 Task: Look for space in Norco, United States from 10th July, 2023 to 25th July, 2023 for 3 adults, 1 child in price range Rs.15000 to Rs.25000. Place can be shared room with 2 bedrooms having 3 beds and 2 bathrooms. Property type can be house, flat, guest house. Amenities needed are: wifi, TV, free parkinig on premises, gym, breakfast. Booking option can be shelf check-in. Required host language is English.
Action: Mouse moved to (401, 112)
Screenshot: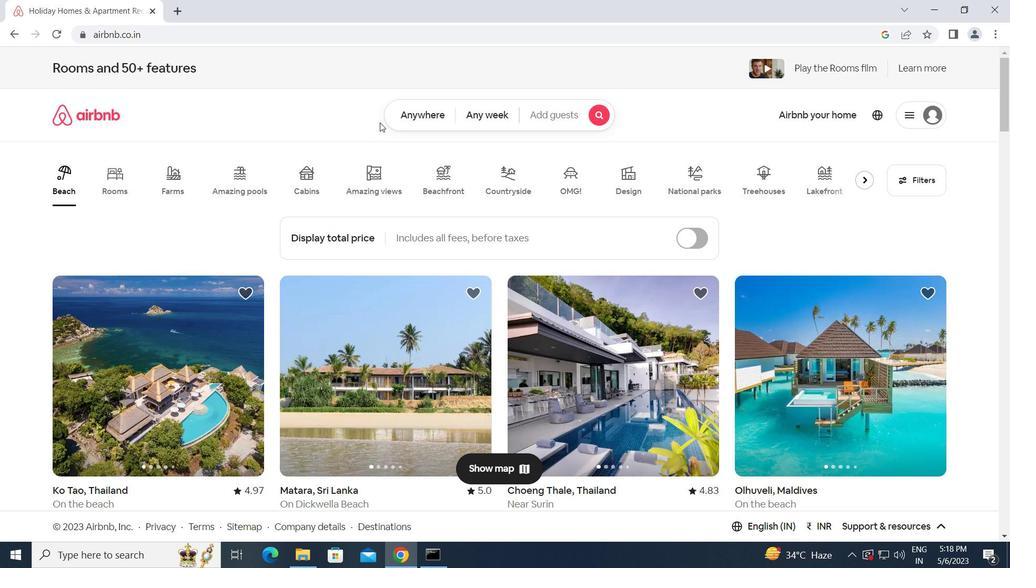
Action: Mouse pressed left at (401, 112)
Screenshot: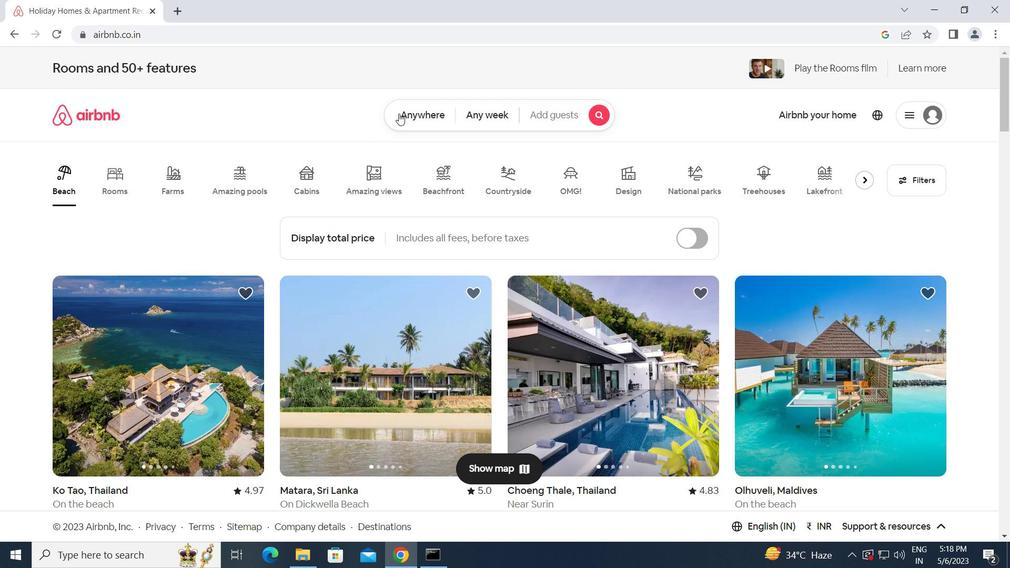 
Action: Mouse moved to (314, 157)
Screenshot: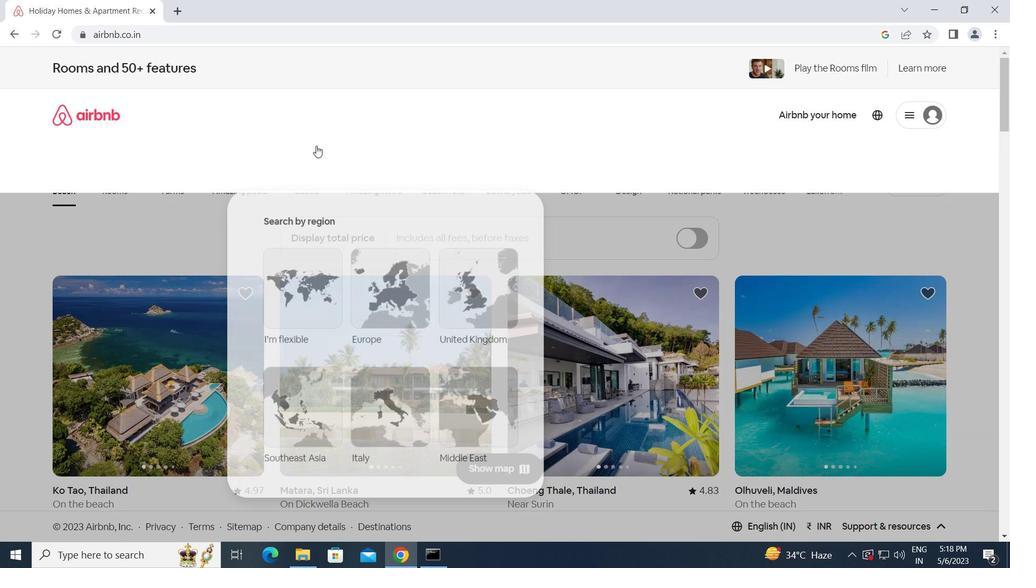 
Action: Mouse pressed left at (314, 157)
Screenshot: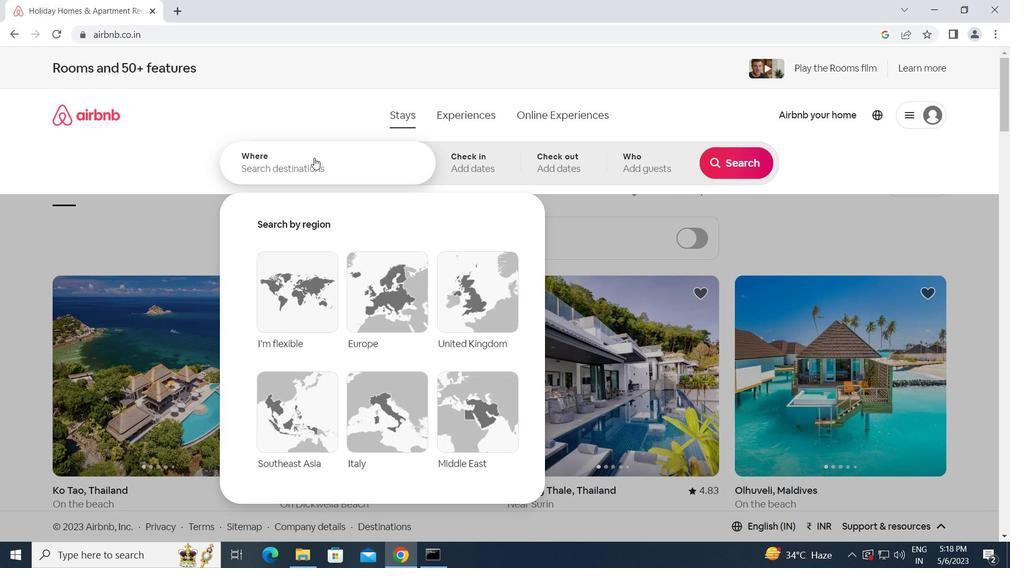 
Action: Key pressed n<Key.caps_lock>orco,<Key.space><Key.caps_lock>u<Key.caps_lock>nited
Screenshot: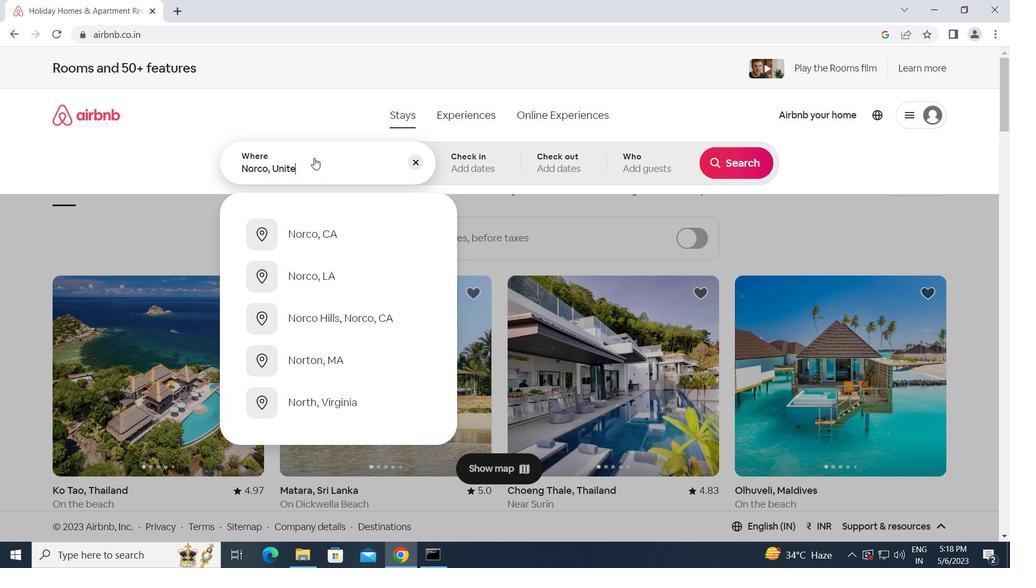 
Action: Mouse moved to (963, 186)
Screenshot: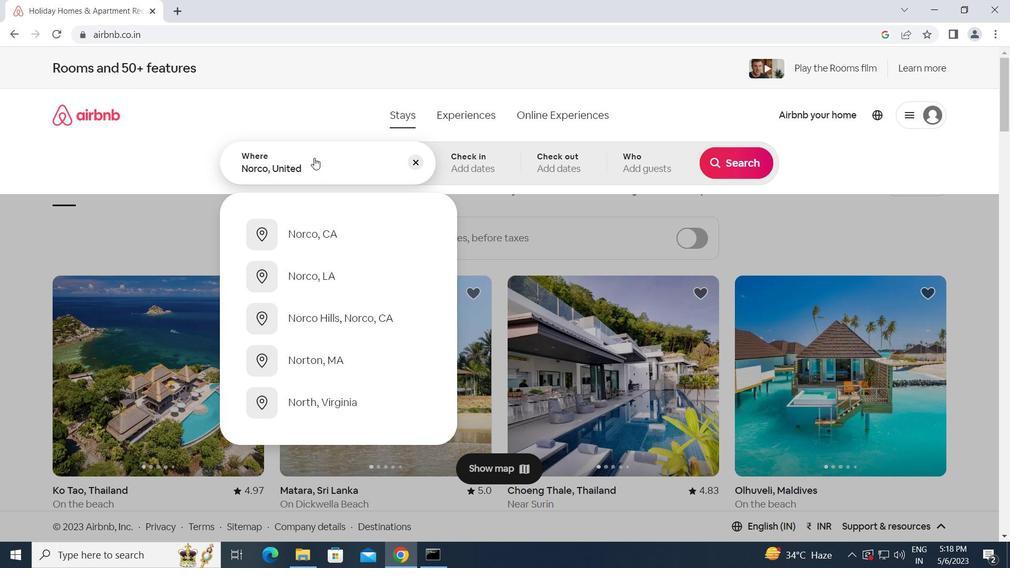 
Action: Key pressed <Key.caps_lock><Key.space>s<Key.caps_lock>tates<Key.enter>
Screenshot: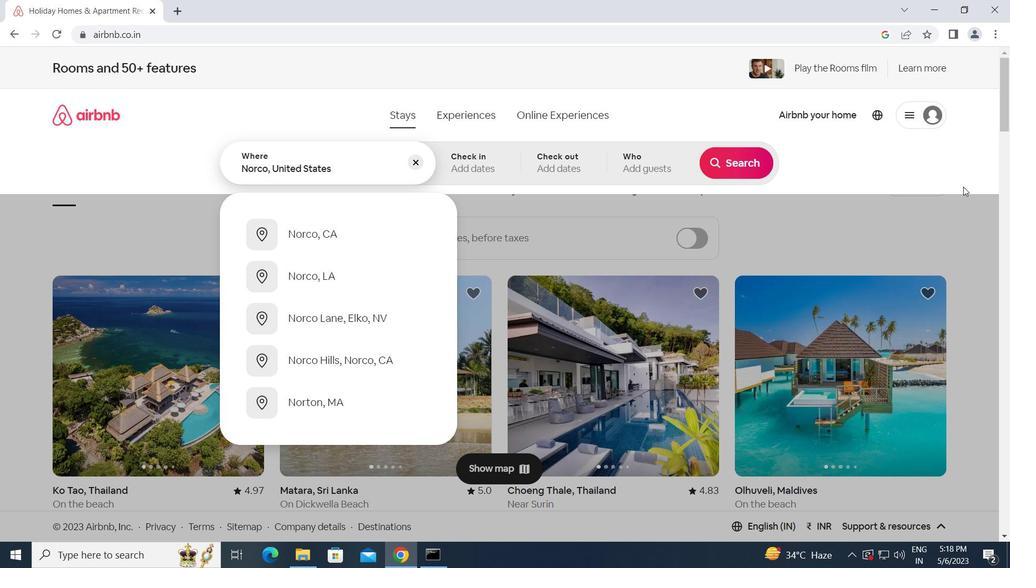 
Action: Mouse moved to (733, 263)
Screenshot: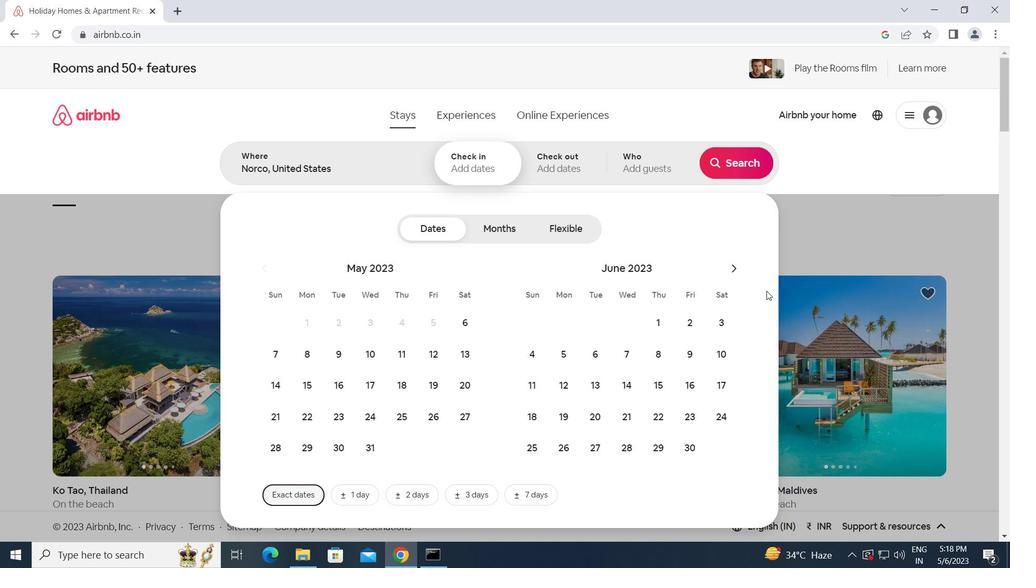 
Action: Mouse pressed left at (733, 263)
Screenshot: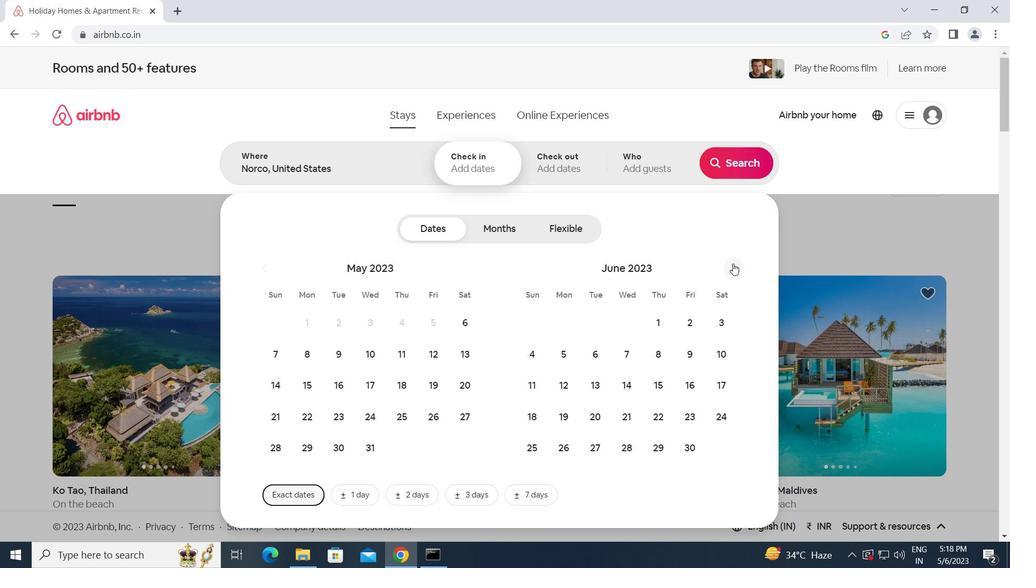 
Action: Mouse moved to (558, 388)
Screenshot: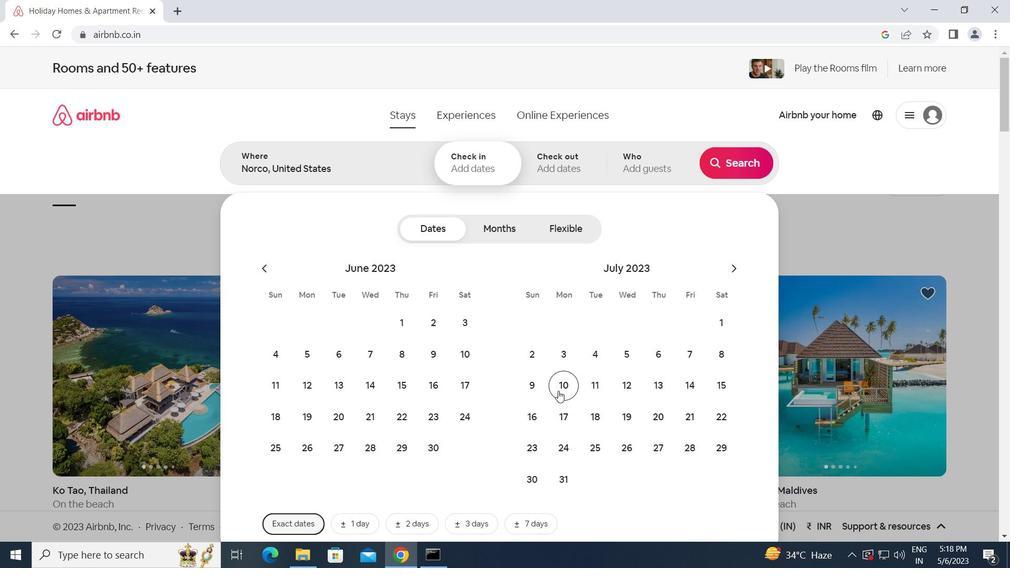 
Action: Mouse pressed left at (558, 388)
Screenshot: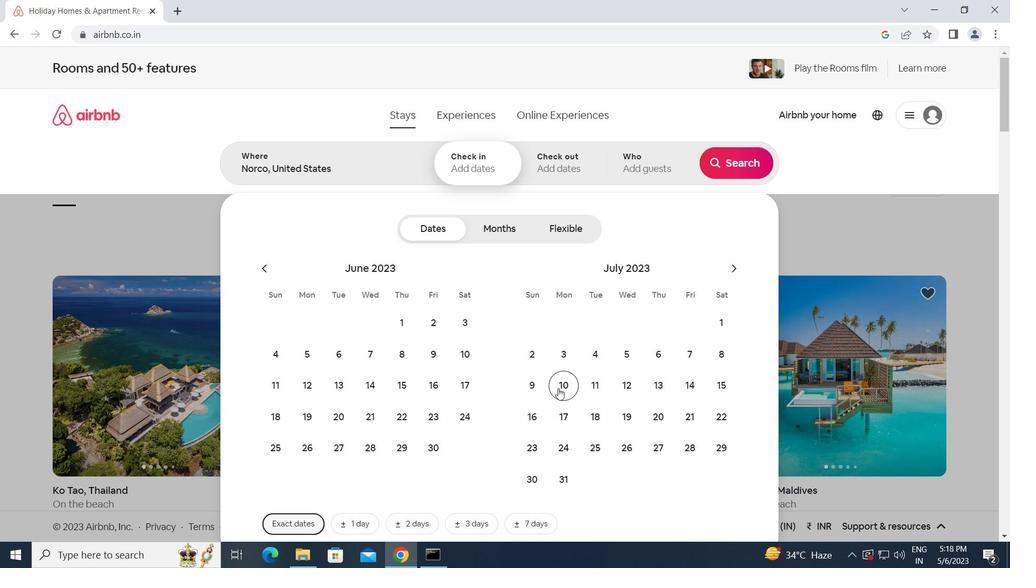 
Action: Mouse moved to (596, 445)
Screenshot: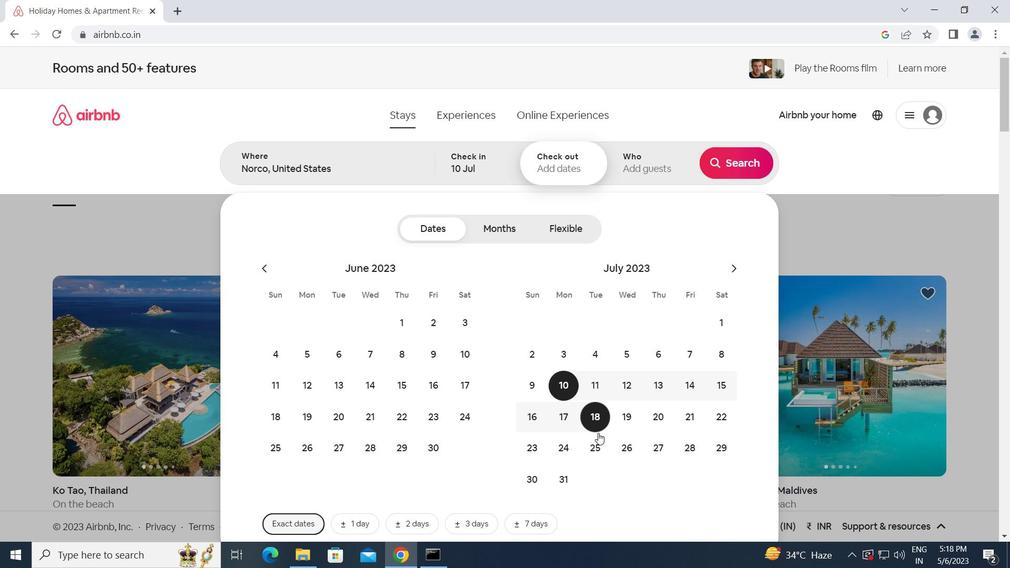 
Action: Mouse pressed left at (596, 445)
Screenshot: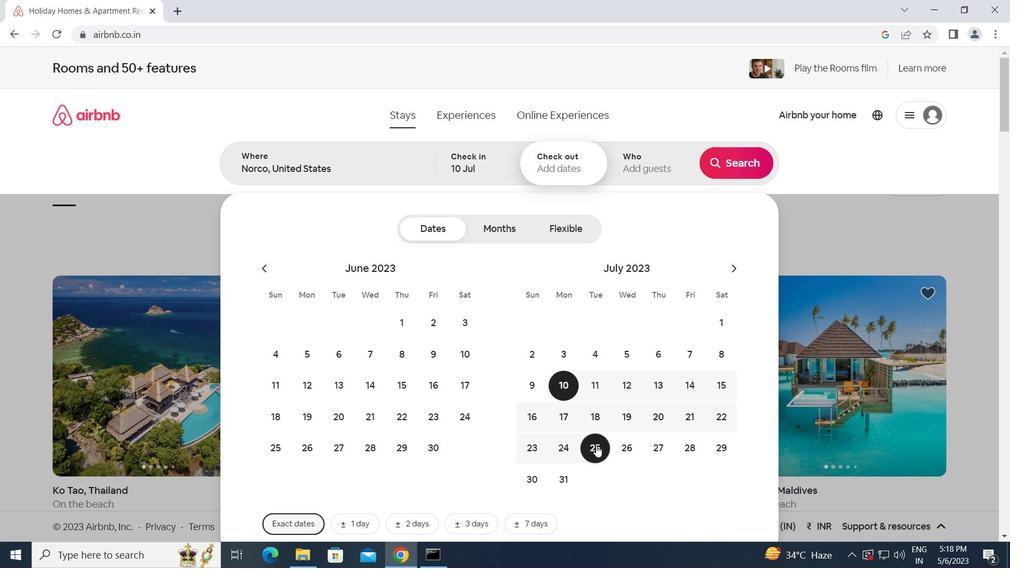 
Action: Mouse moved to (644, 162)
Screenshot: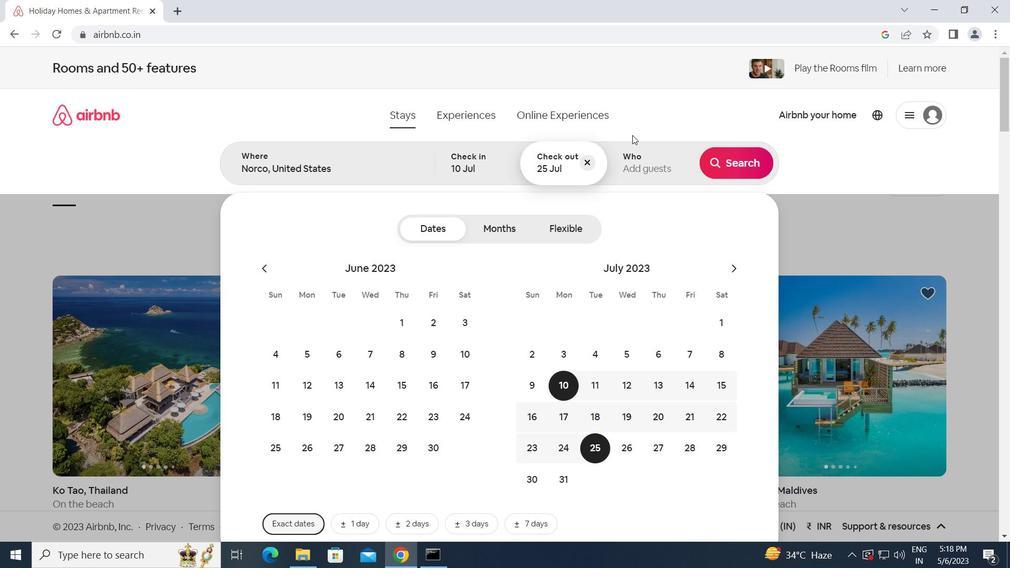 
Action: Mouse pressed left at (644, 162)
Screenshot: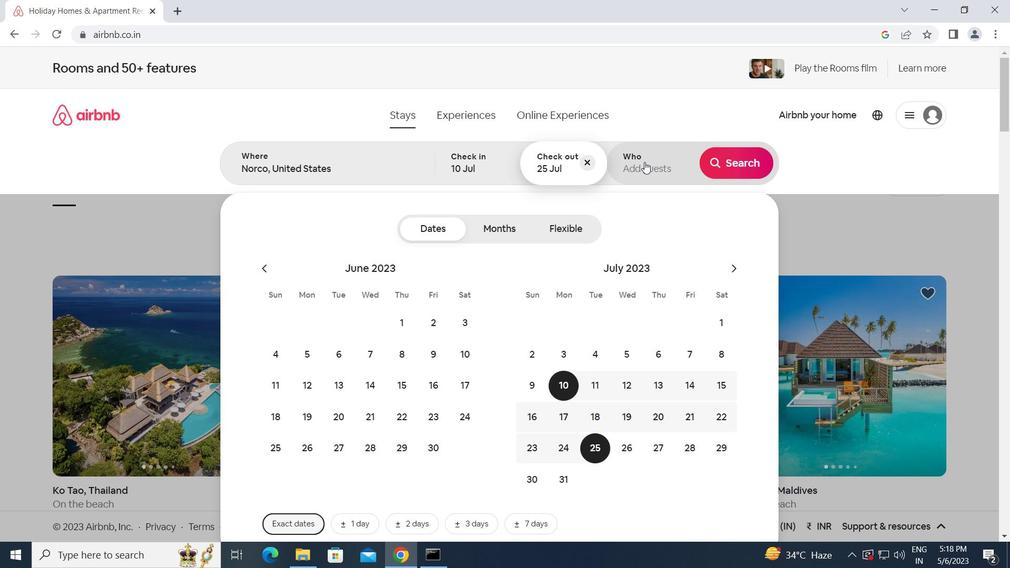 
Action: Mouse moved to (736, 227)
Screenshot: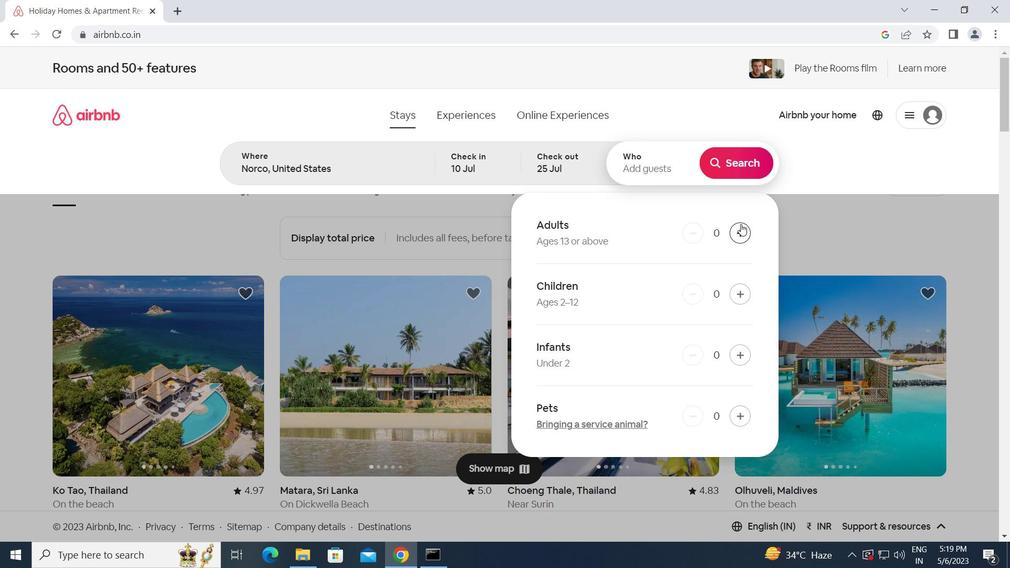 
Action: Mouse pressed left at (736, 227)
Screenshot: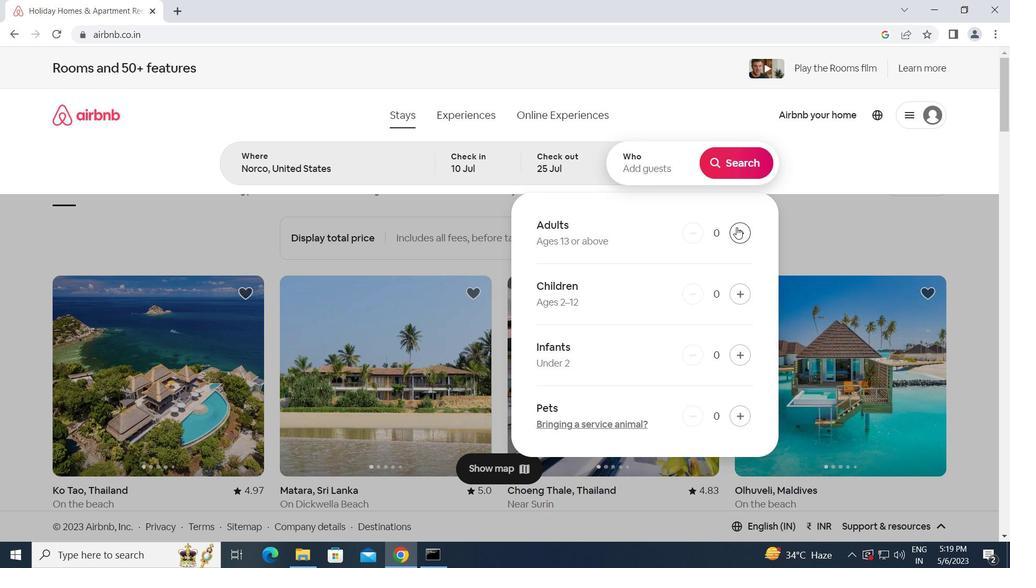 
Action: Mouse pressed left at (736, 227)
Screenshot: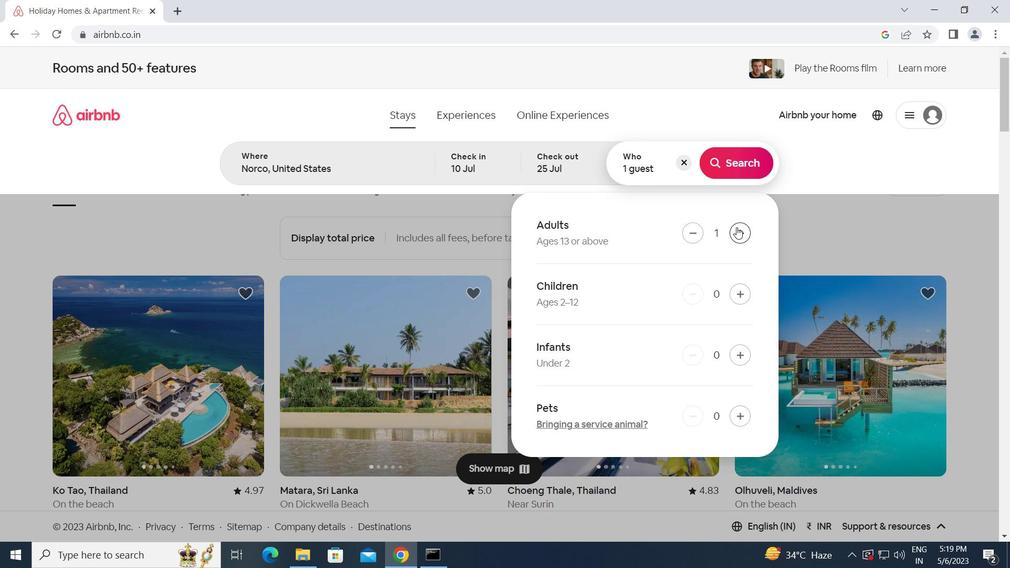 
Action: Mouse pressed left at (736, 227)
Screenshot: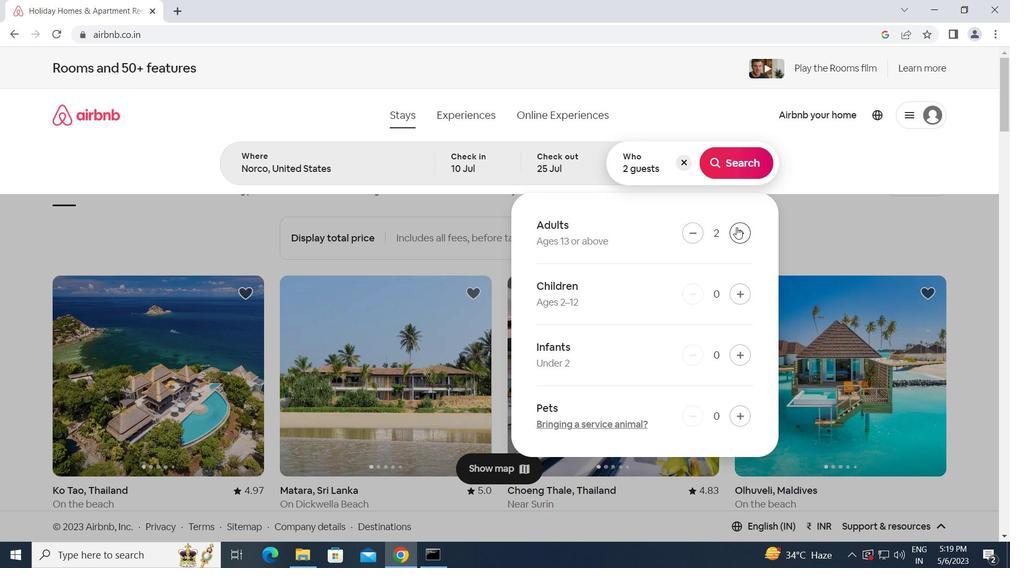 
Action: Mouse moved to (741, 290)
Screenshot: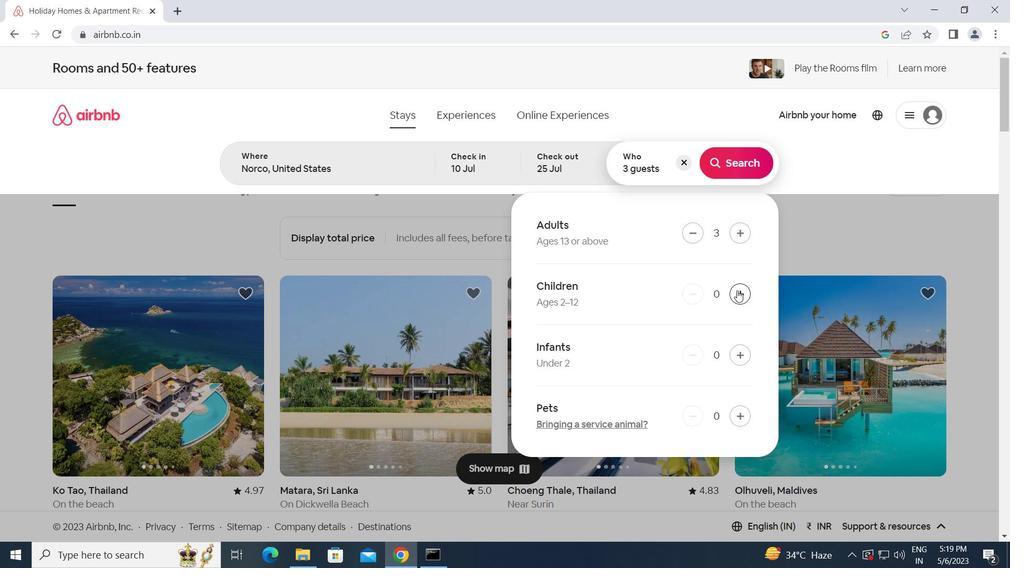 
Action: Mouse pressed left at (741, 290)
Screenshot: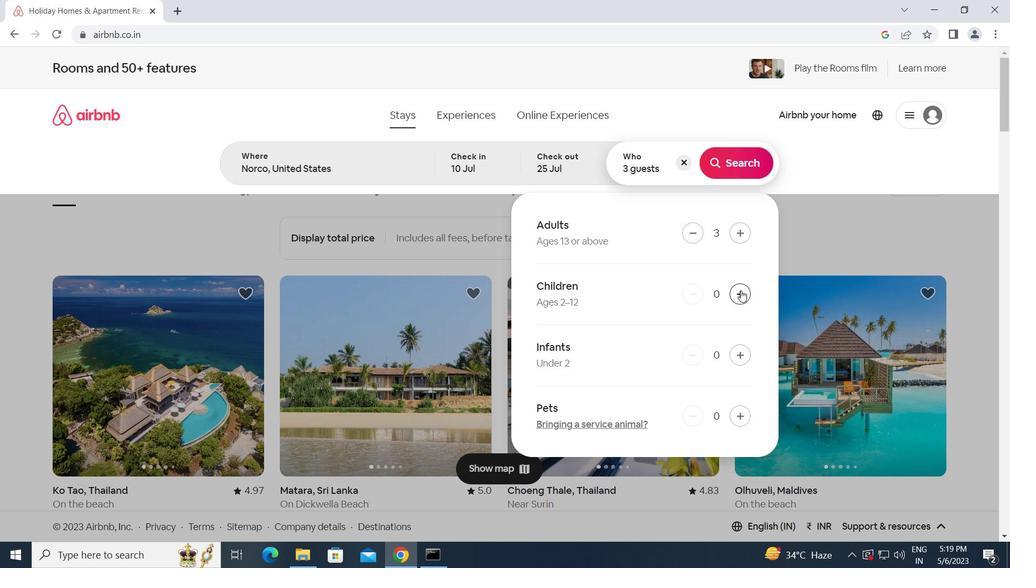 
Action: Mouse moved to (740, 161)
Screenshot: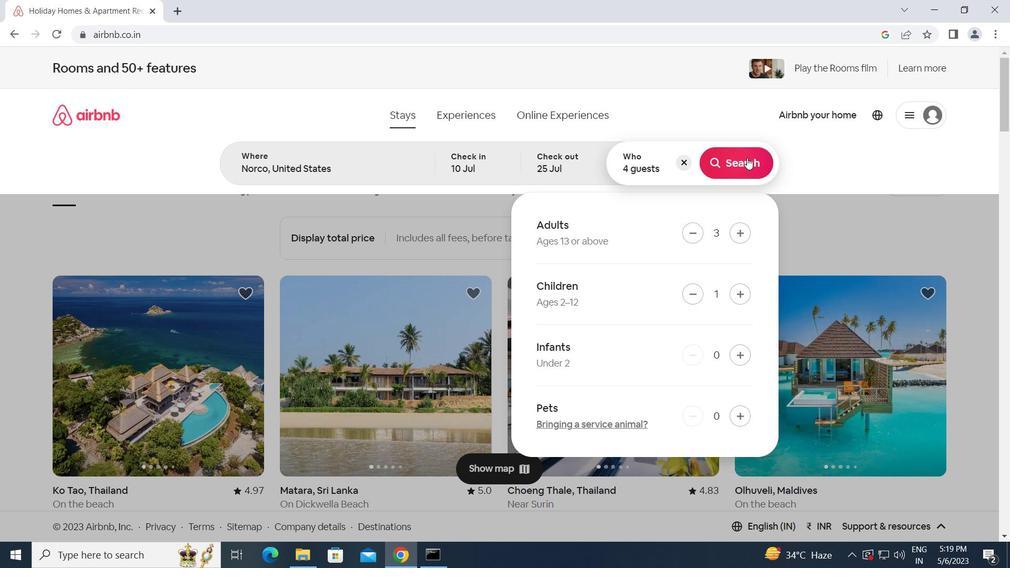 
Action: Mouse pressed left at (740, 161)
Screenshot: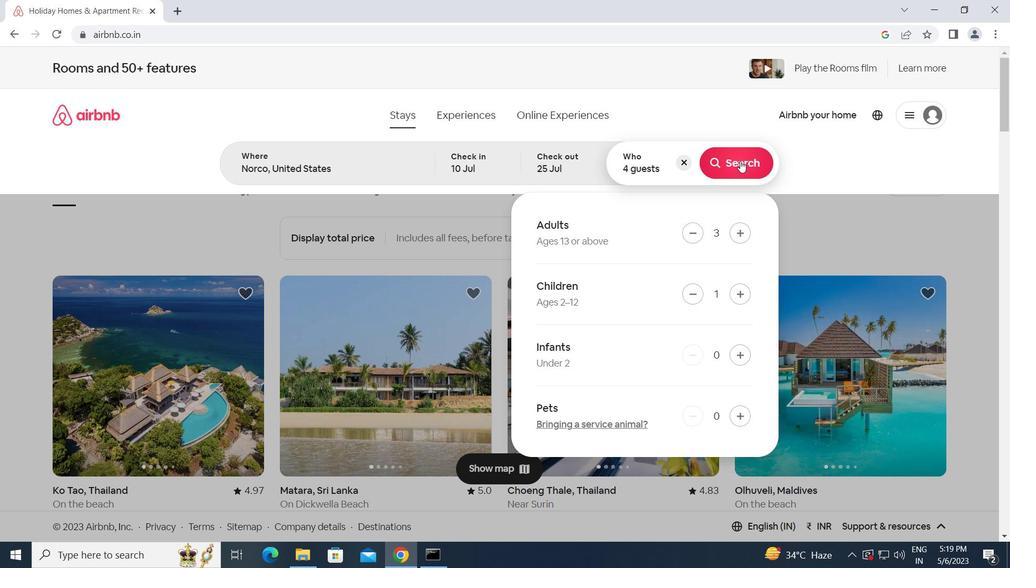 
Action: Mouse moved to (957, 131)
Screenshot: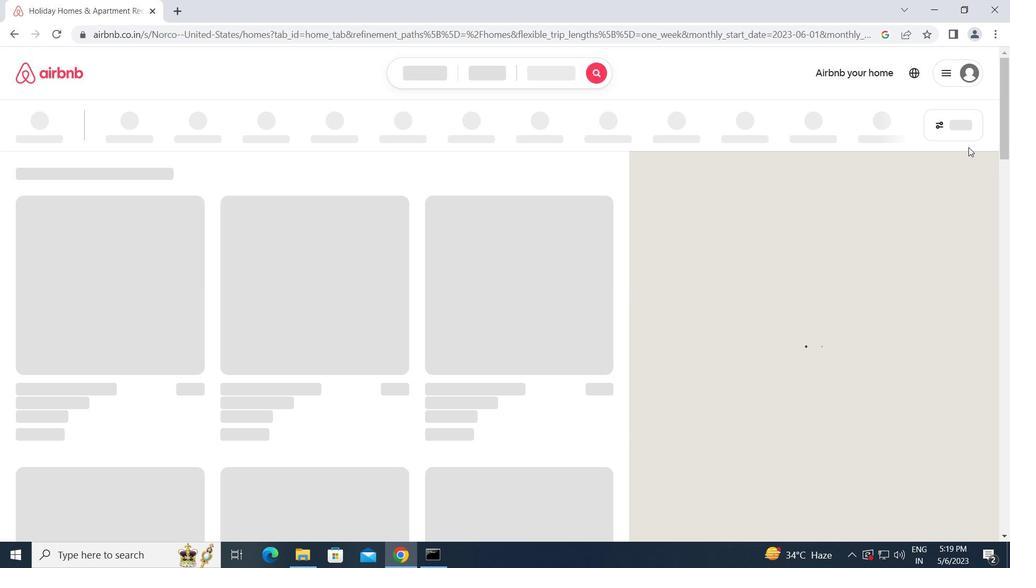 
Action: Mouse pressed left at (957, 131)
Screenshot: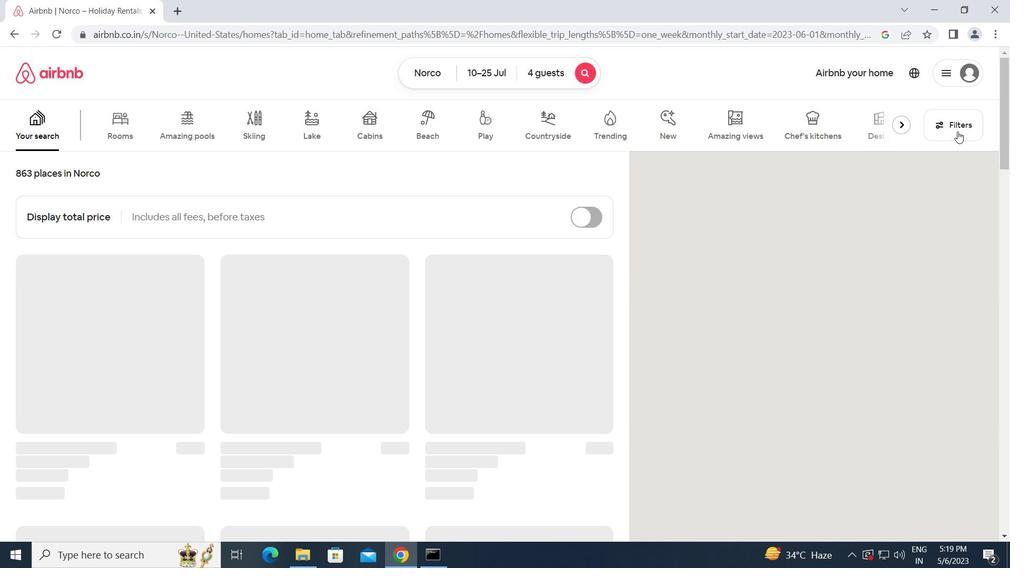 
Action: Mouse moved to (350, 399)
Screenshot: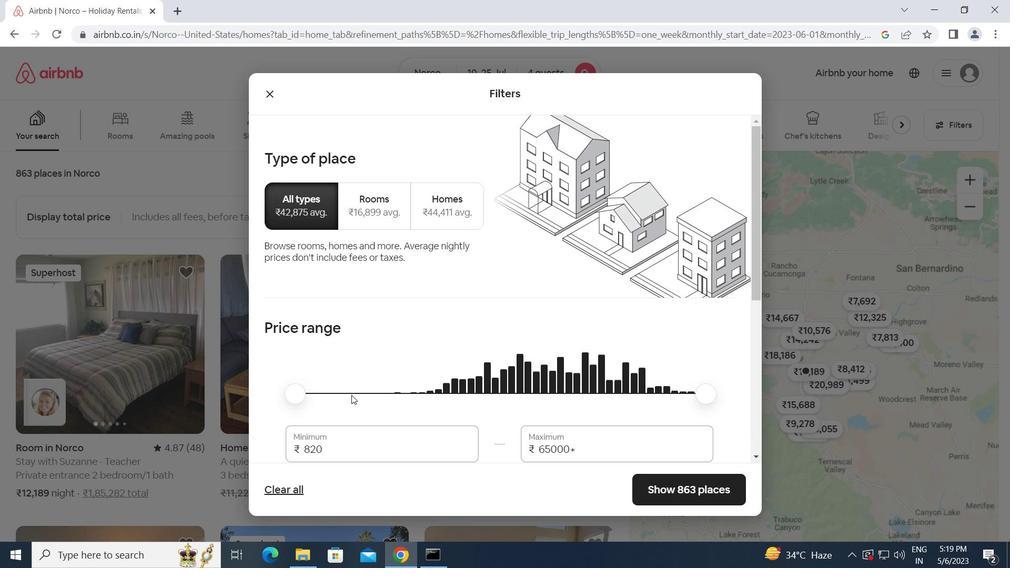 
Action: Mouse scrolled (350, 399) with delta (0, 0)
Screenshot: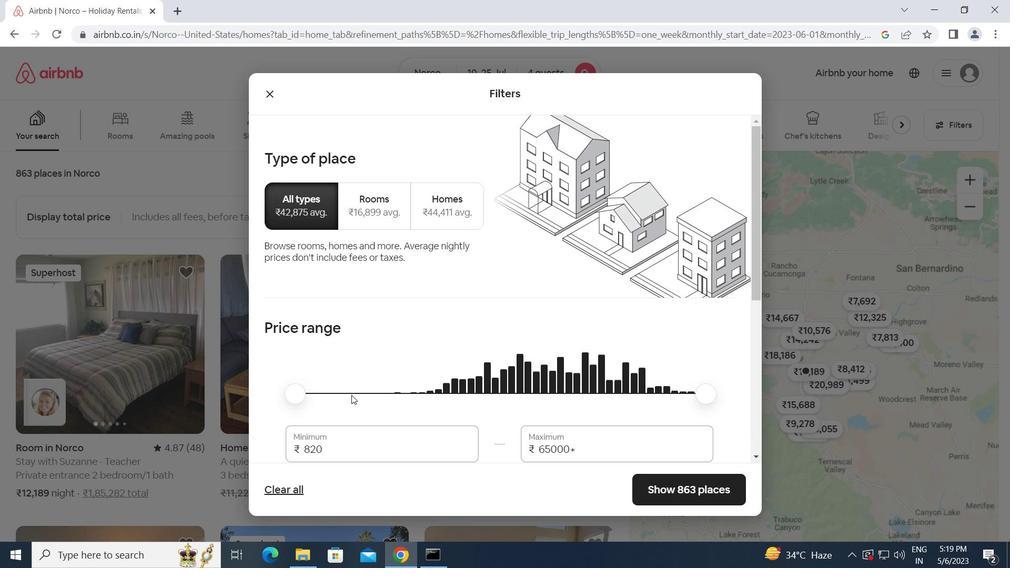 
Action: Mouse scrolled (350, 399) with delta (0, 0)
Screenshot: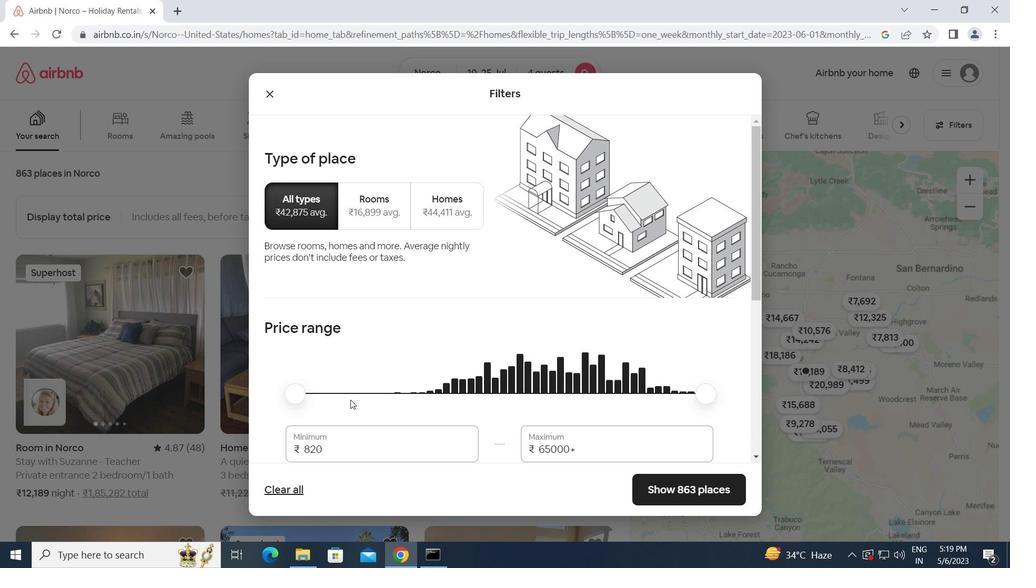
Action: Mouse moved to (330, 317)
Screenshot: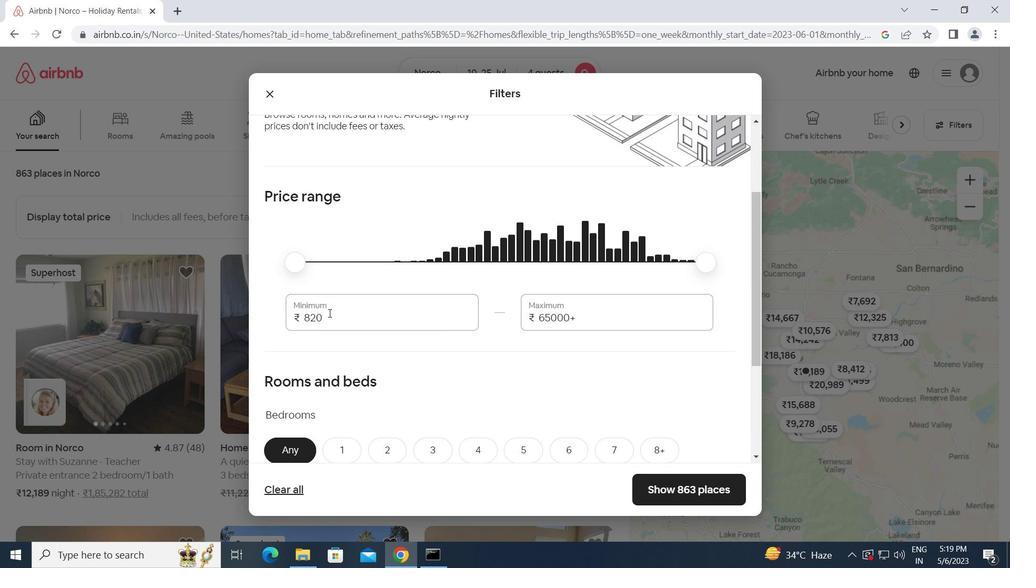 
Action: Mouse pressed left at (330, 317)
Screenshot: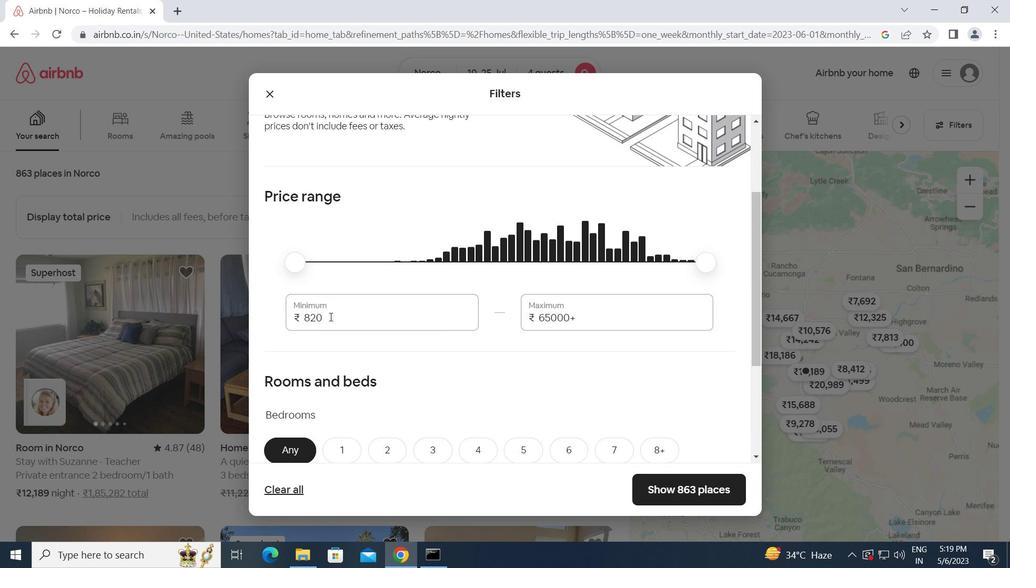 
Action: Mouse moved to (618, 367)
Screenshot: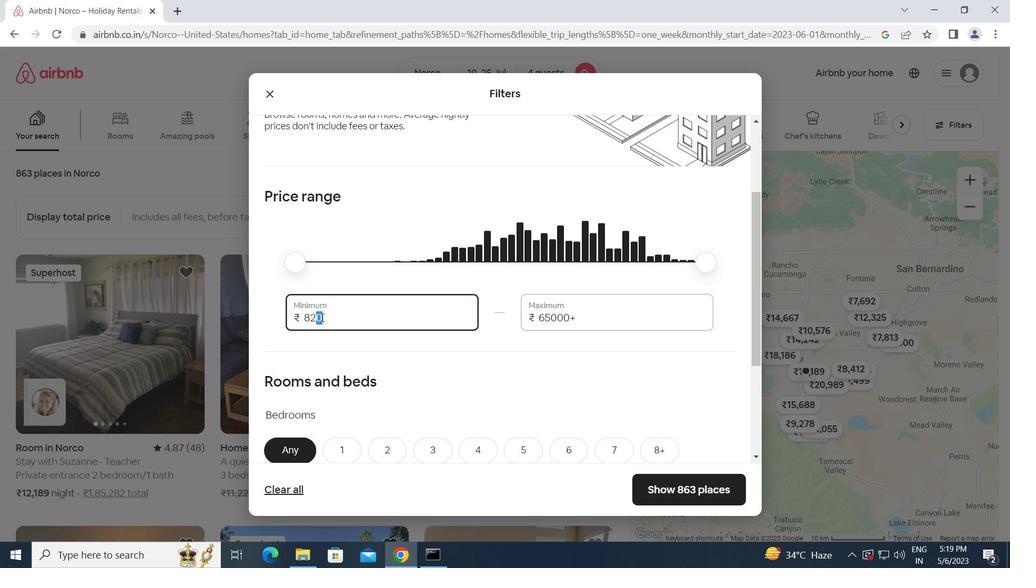 
Action: Key pressed <Key.backspace><Key.backspace><Key.backspace>15000<Key.tab>25000
Screenshot: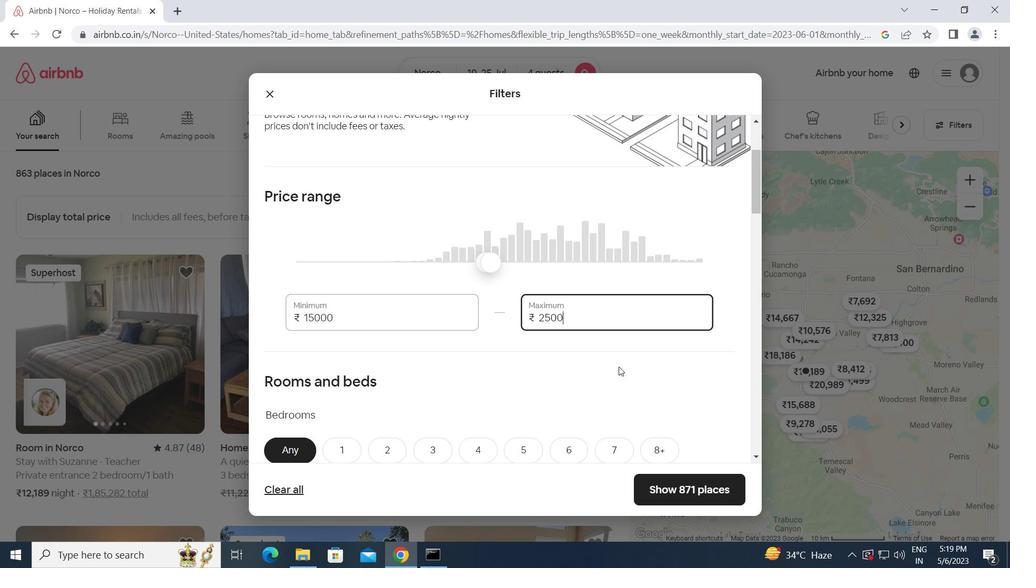 
Action: Mouse moved to (587, 404)
Screenshot: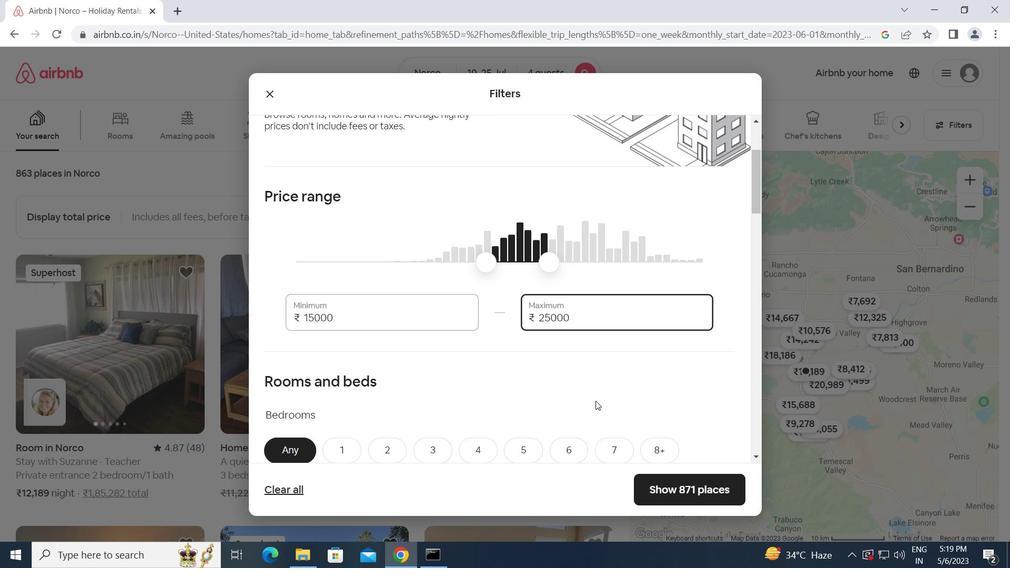 
Action: Mouse scrolled (587, 404) with delta (0, 0)
Screenshot: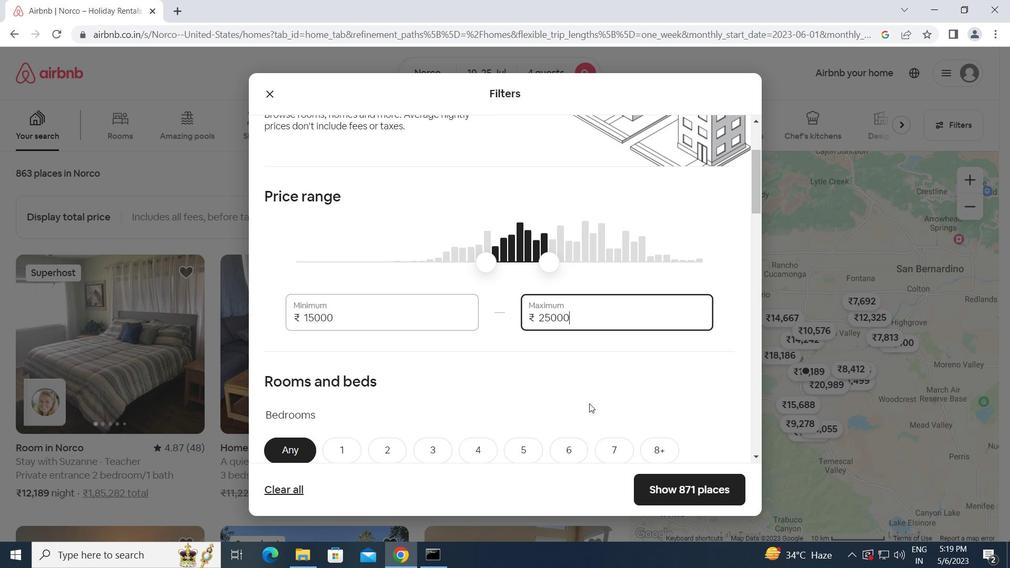 
Action: Mouse scrolled (587, 404) with delta (0, 0)
Screenshot: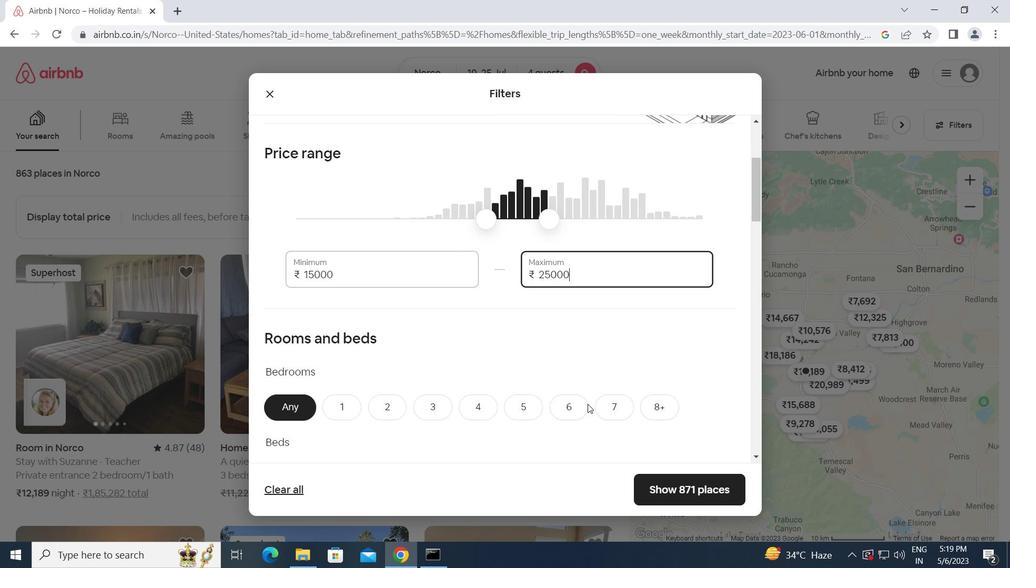
Action: Mouse moved to (587, 404)
Screenshot: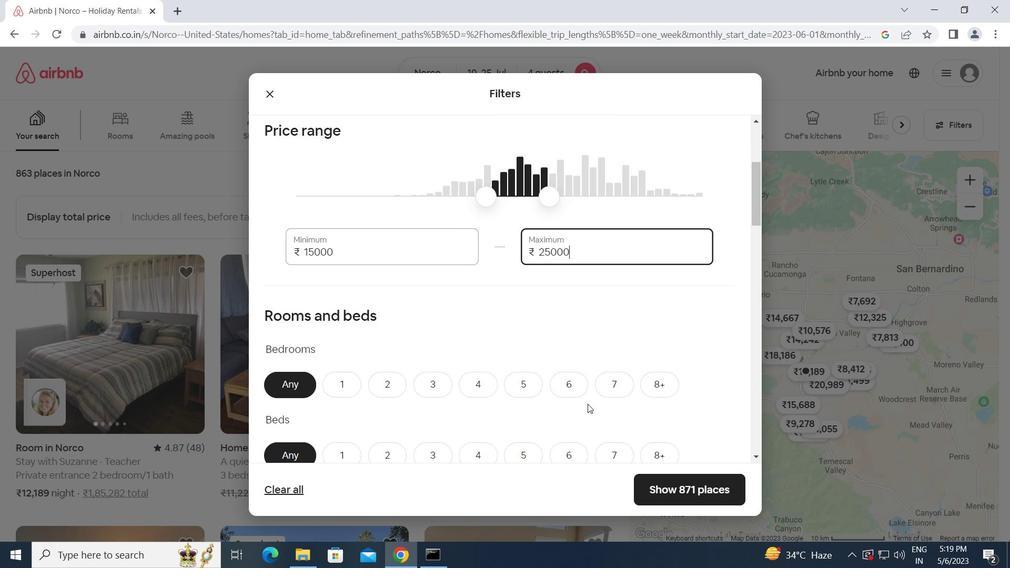 
Action: Mouse scrolled (587, 404) with delta (0, 0)
Screenshot: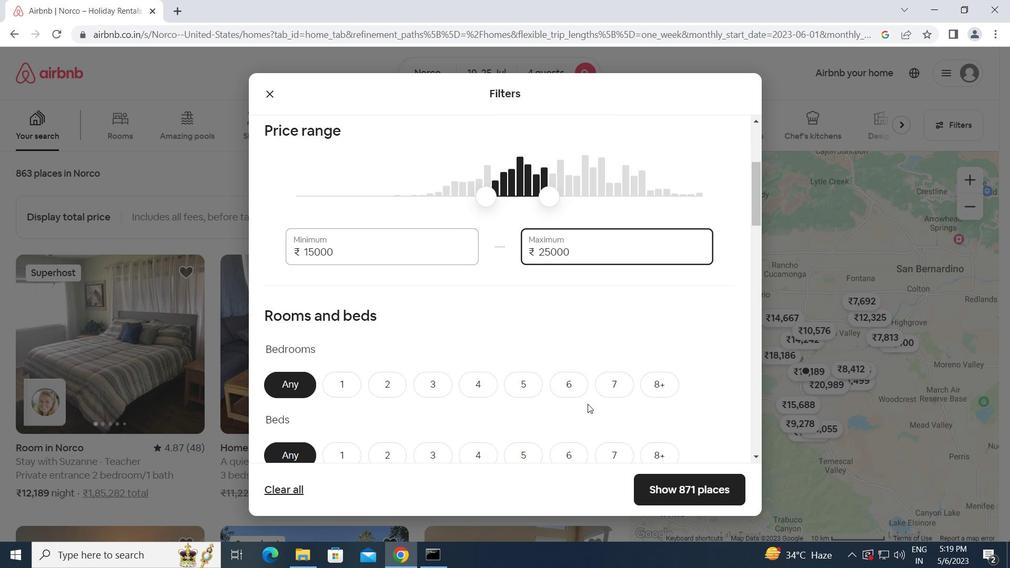 
Action: Mouse moved to (586, 404)
Screenshot: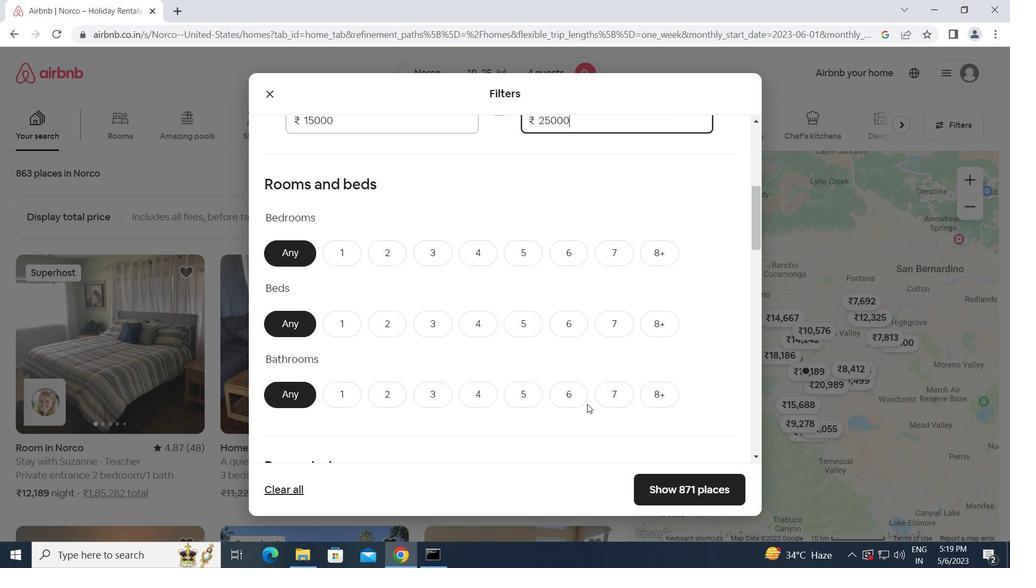 
Action: Mouse scrolled (586, 404) with delta (0, 0)
Screenshot: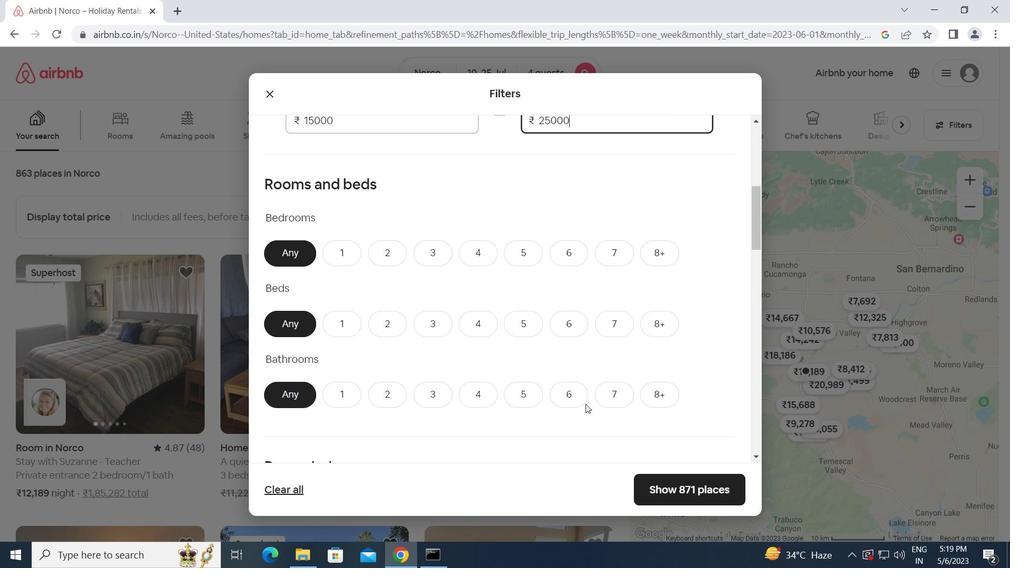 
Action: Mouse moved to (388, 185)
Screenshot: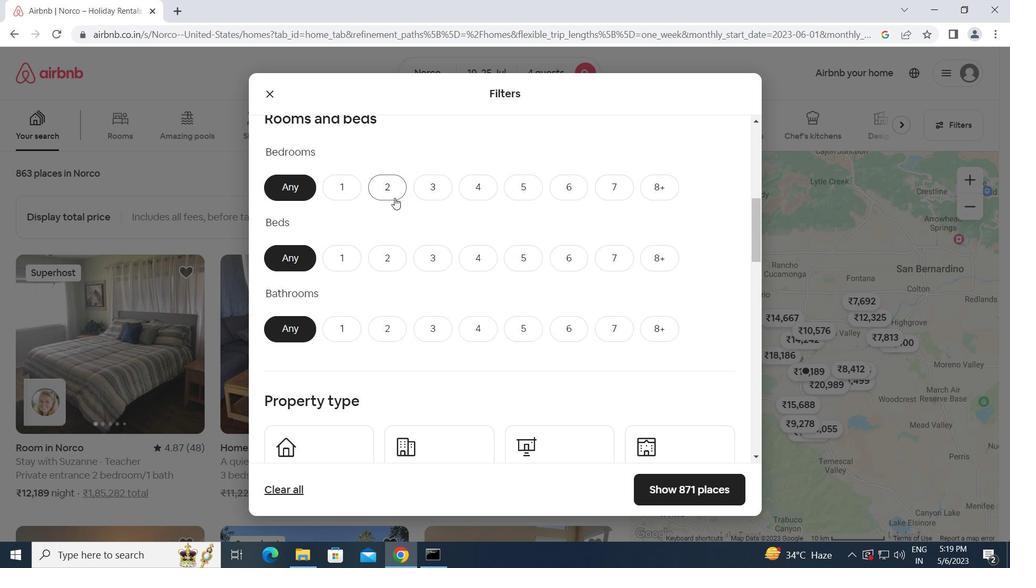 
Action: Mouse pressed left at (388, 185)
Screenshot: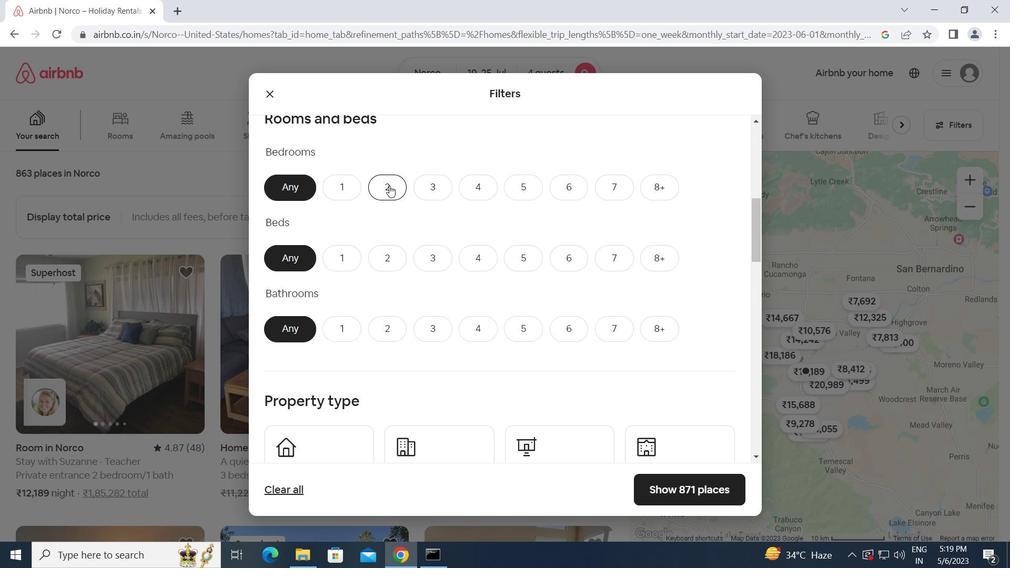 
Action: Mouse moved to (434, 256)
Screenshot: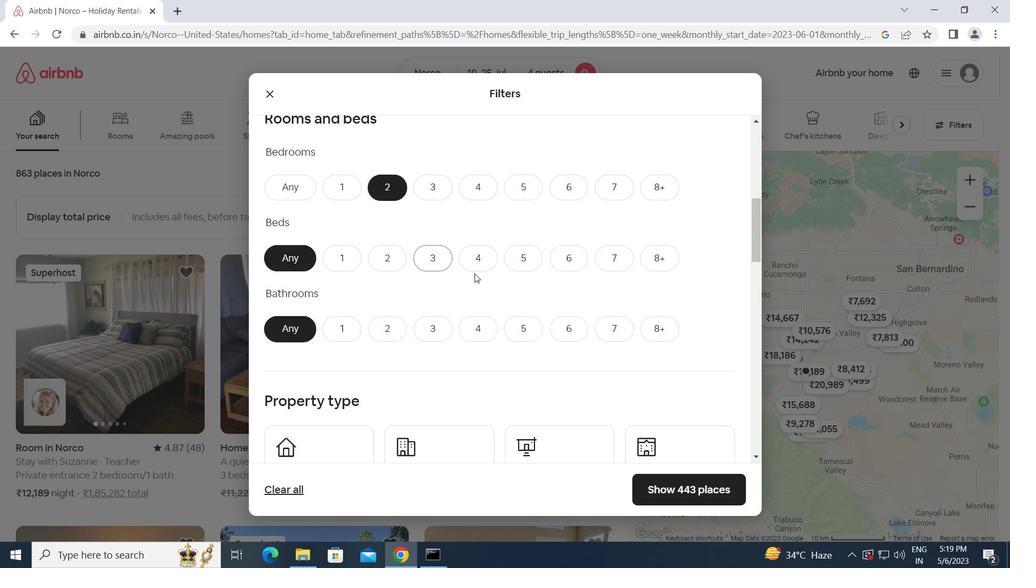 
Action: Mouse pressed left at (434, 256)
Screenshot: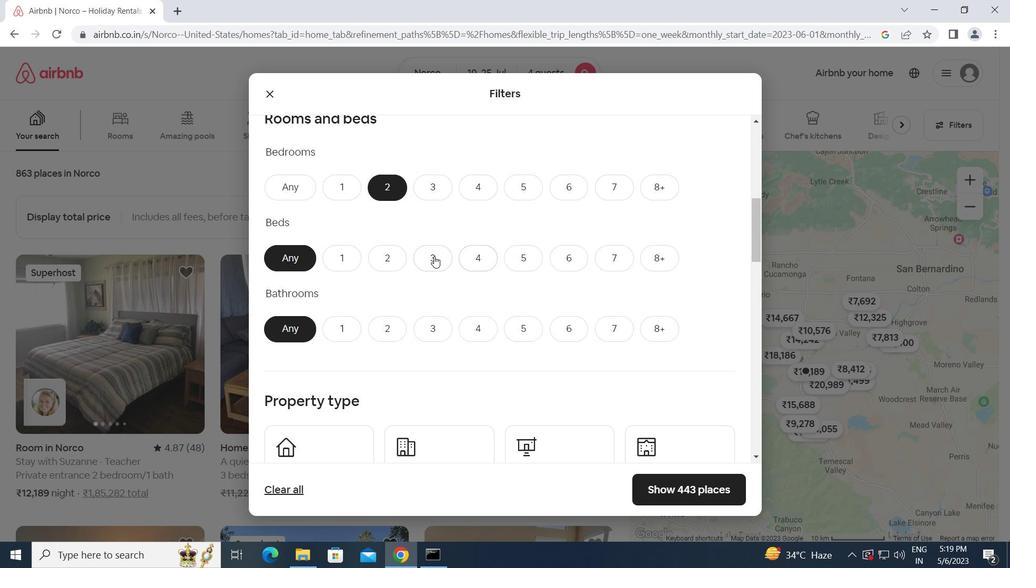 
Action: Mouse moved to (392, 328)
Screenshot: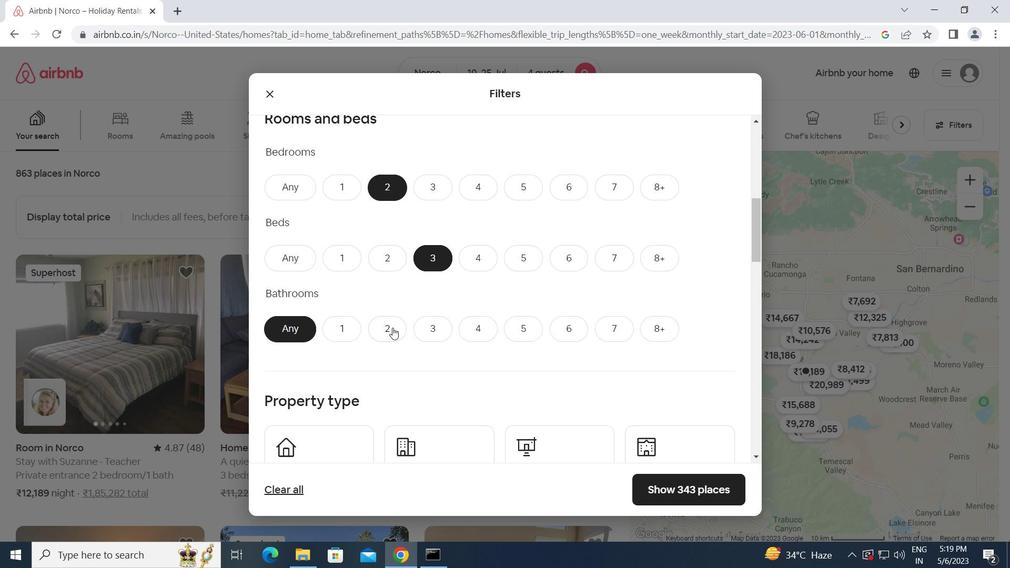 
Action: Mouse pressed left at (392, 328)
Screenshot: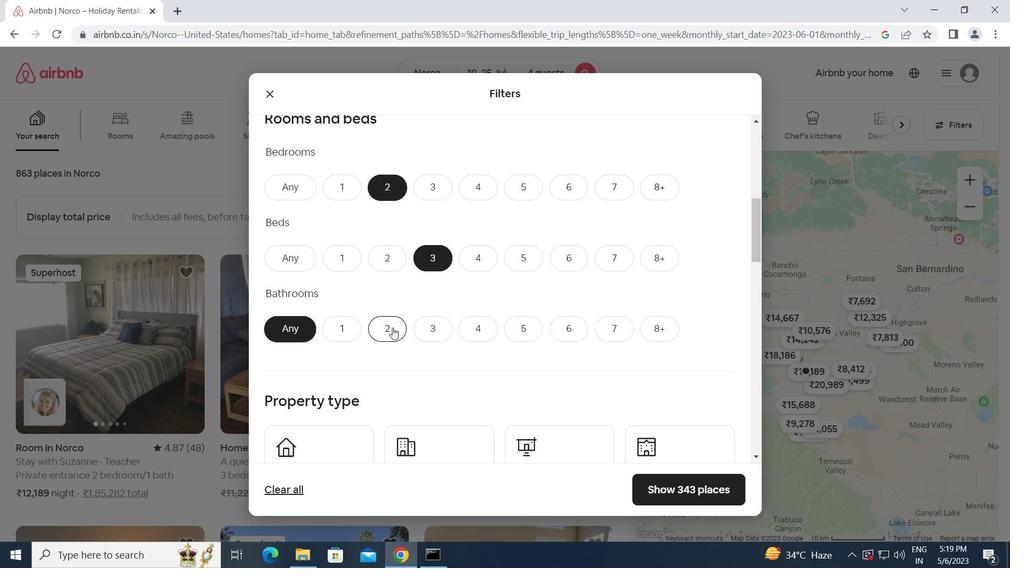 
Action: Mouse moved to (434, 325)
Screenshot: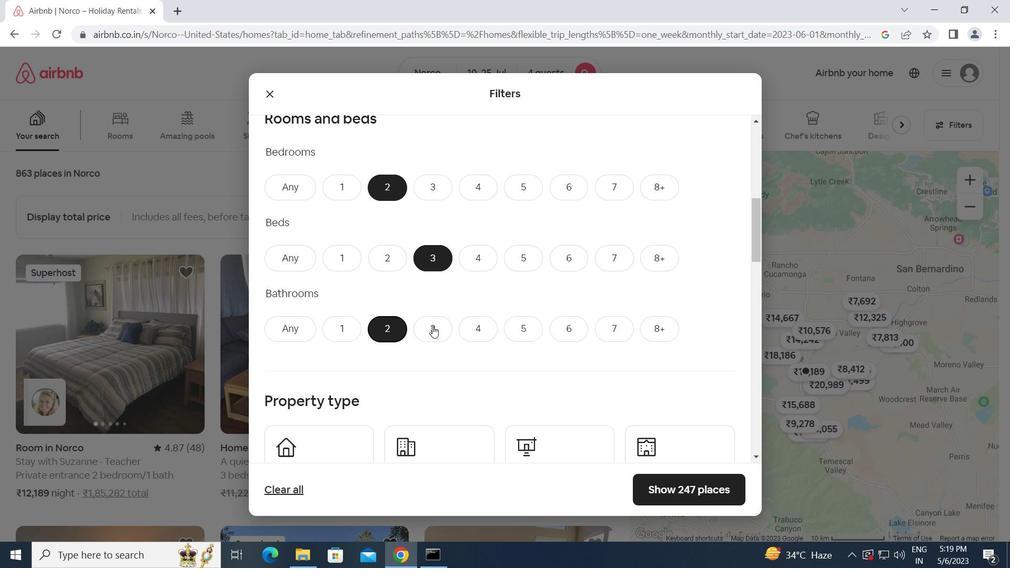 
Action: Mouse scrolled (434, 325) with delta (0, 0)
Screenshot: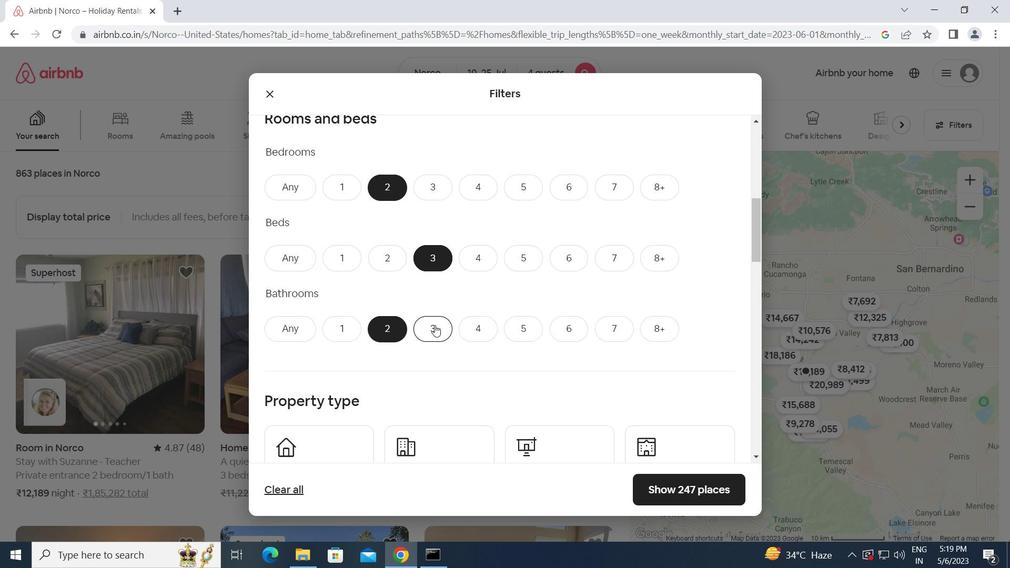 
Action: Mouse scrolled (434, 325) with delta (0, 0)
Screenshot: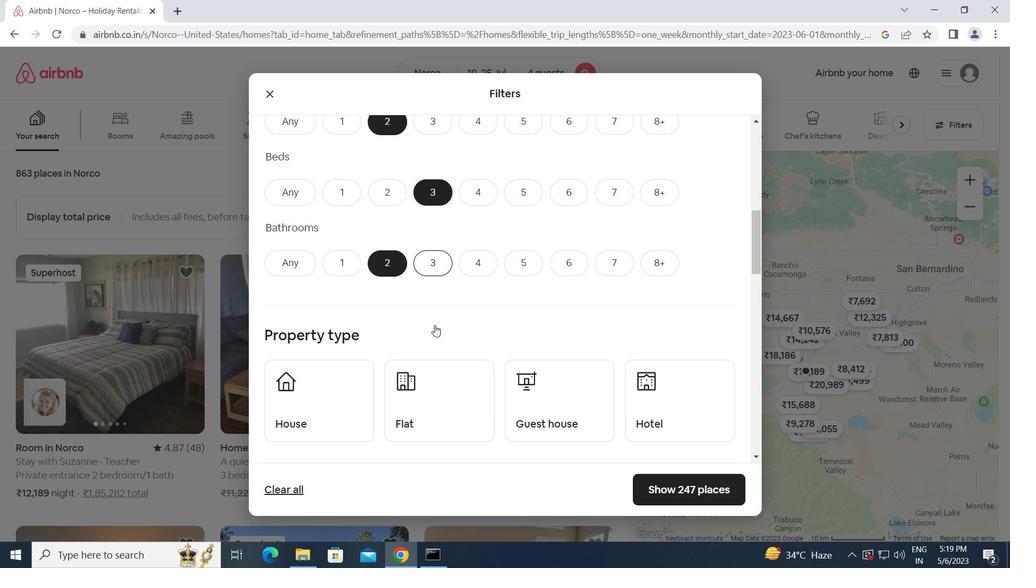
Action: Mouse scrolled (434, 325) with delta (0, 0)
Screenshot: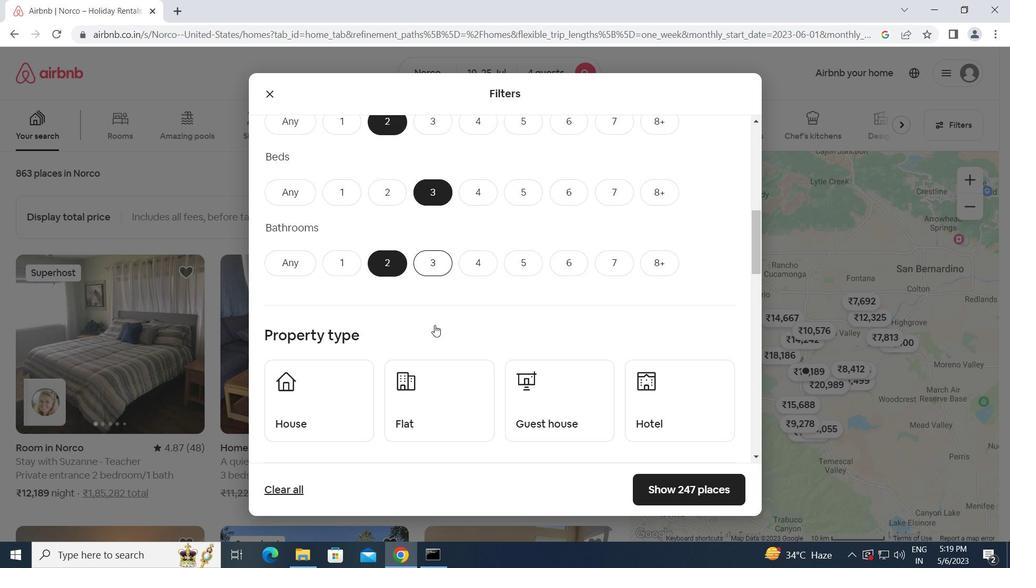 
Action: Mouse moved to (298, 283)
Screenshot: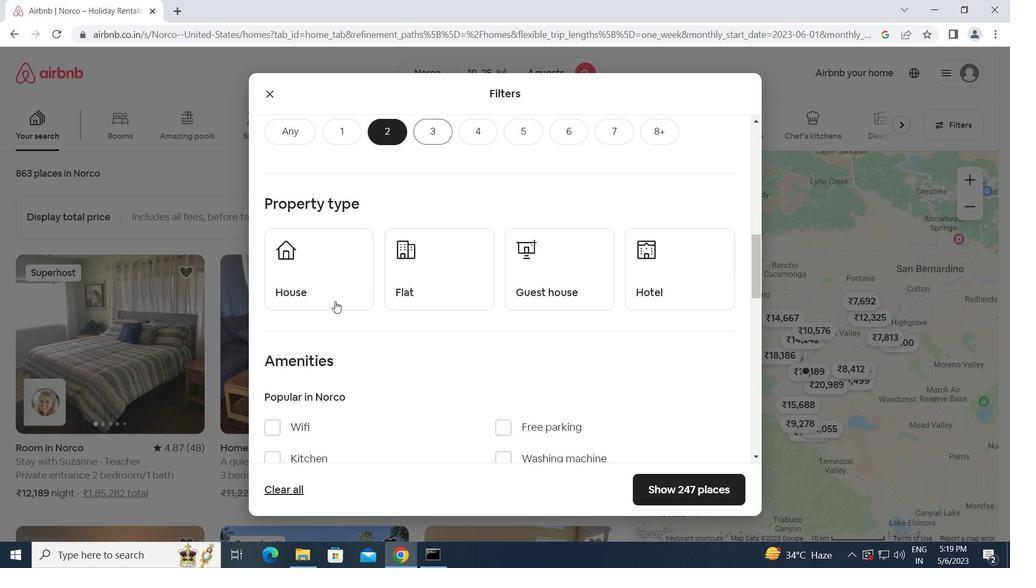 
Action: Mouse pressed left at (298, 283)
Screenshot: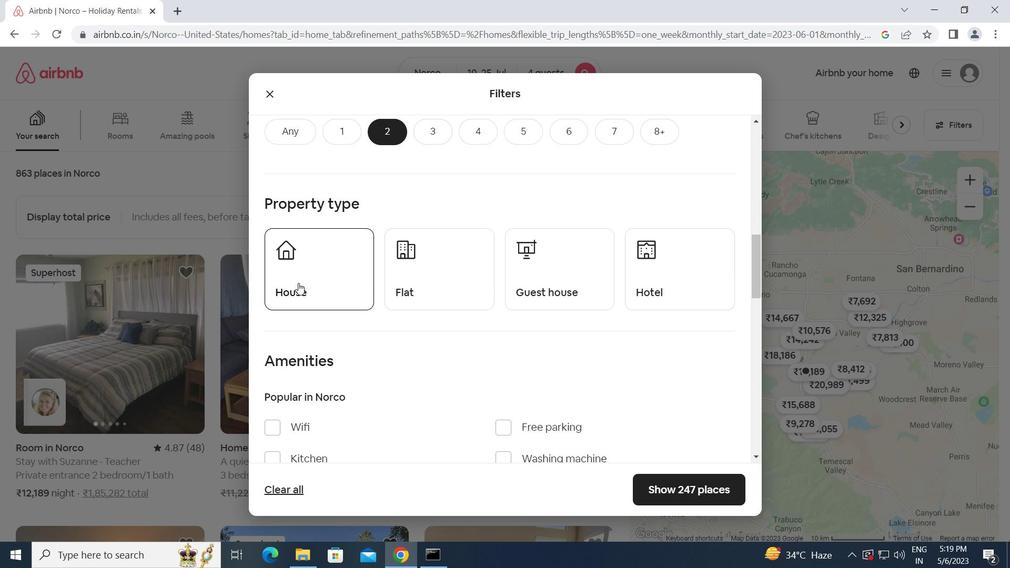 
Action: Mouse moved to (458, 274)
Screenshot: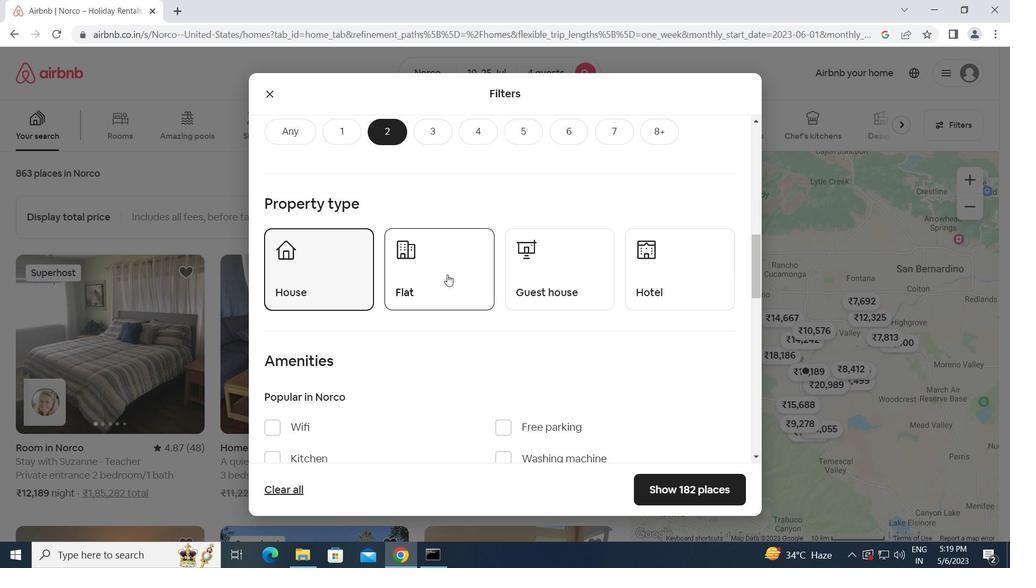 
Action: Mouse pressed left at (458, 274)
Screenshot: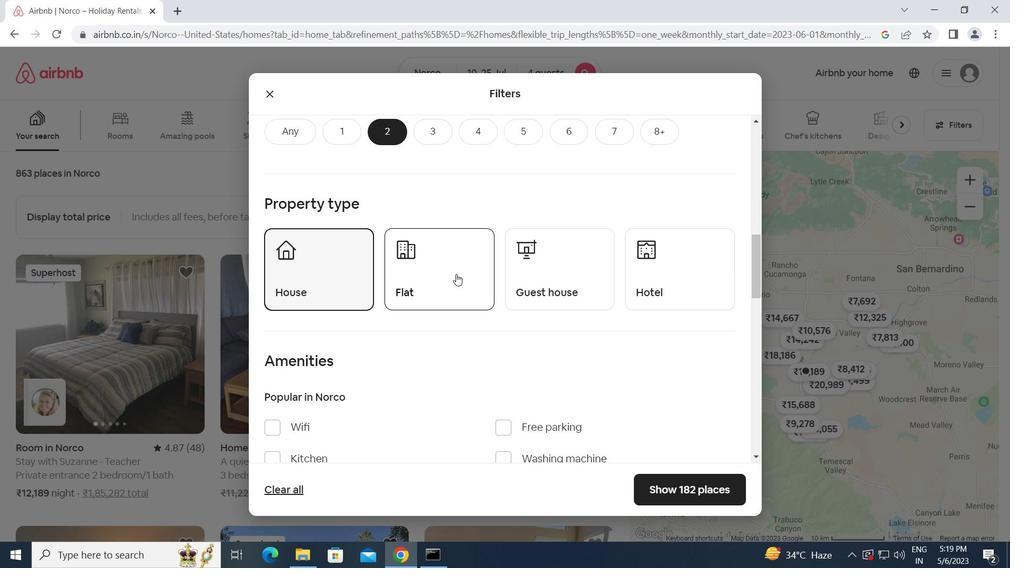 
Action: Mouse moved to (571, 287)
Screenshot: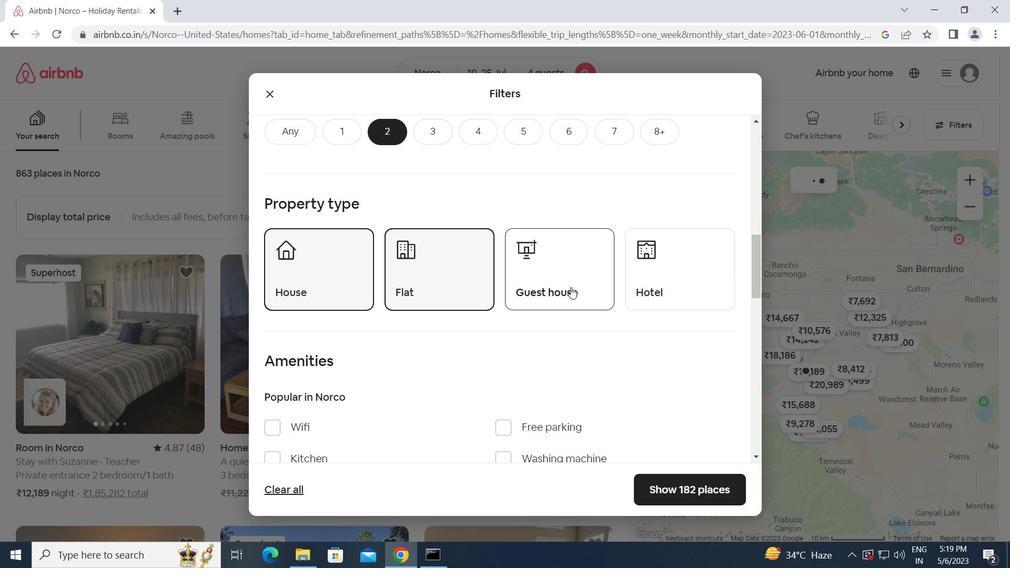 
Action: Mouse pressed left at (571, 287)
Screenshot: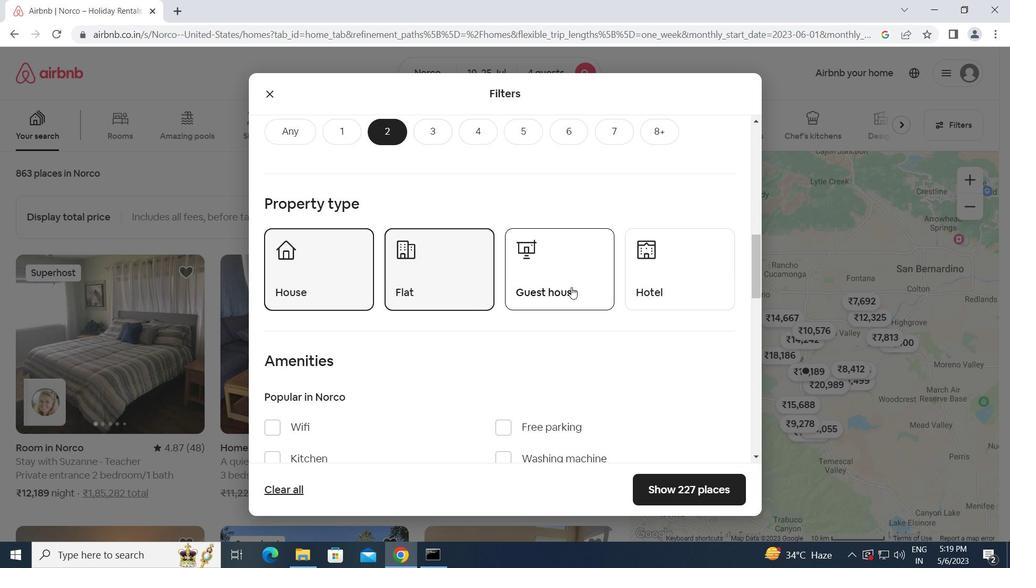 
Action: Mouse moved to (461, 365)
Screenshot: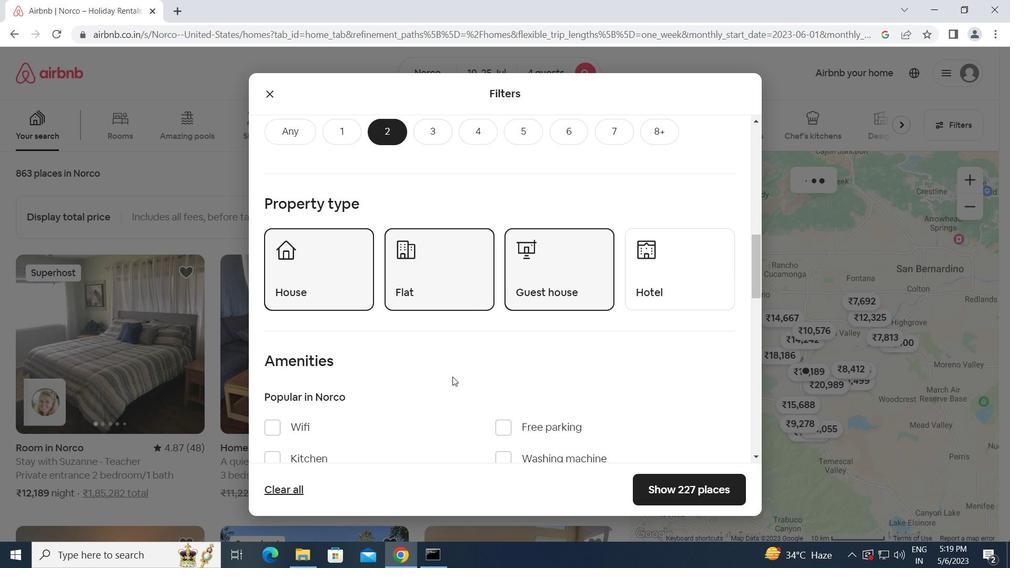 
Action: Mouse scrolled (461, 364) with delta (0, 0)
Screenshot: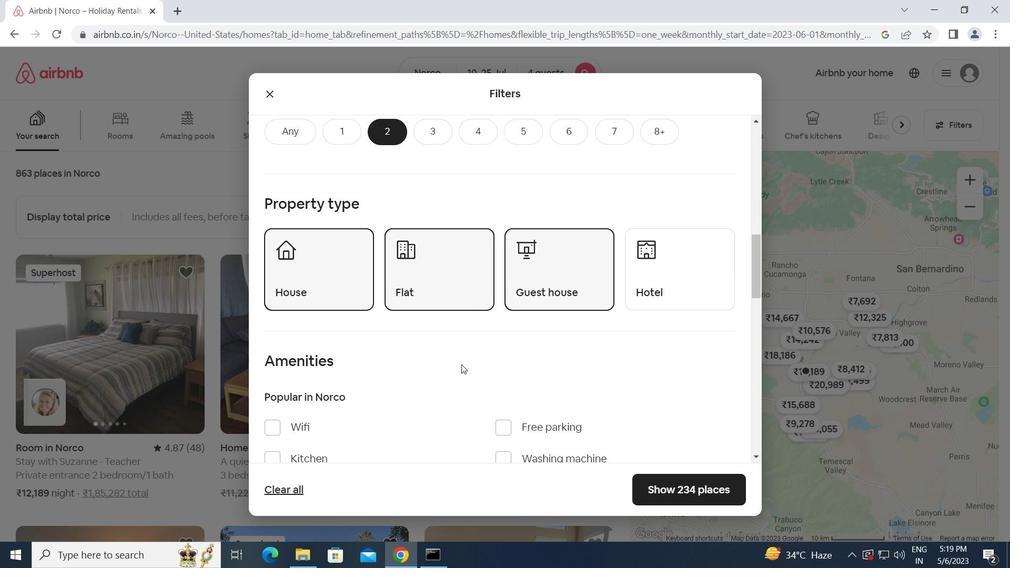 
Action: Mouse moved to (461, 365)
Screenshot: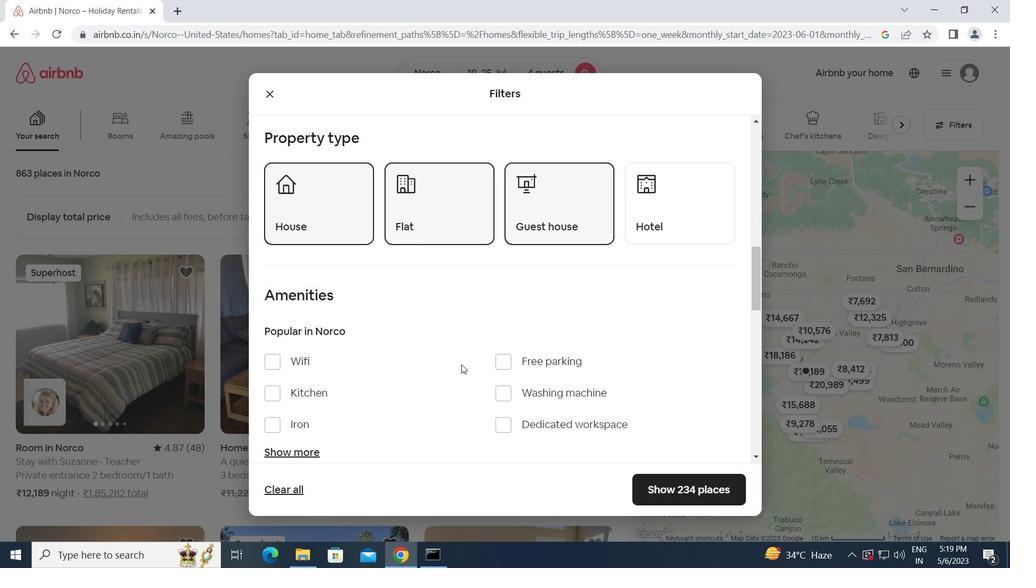 
Action: Mouse scrolled (461, 364) with delta (0, 0)
Screenshot: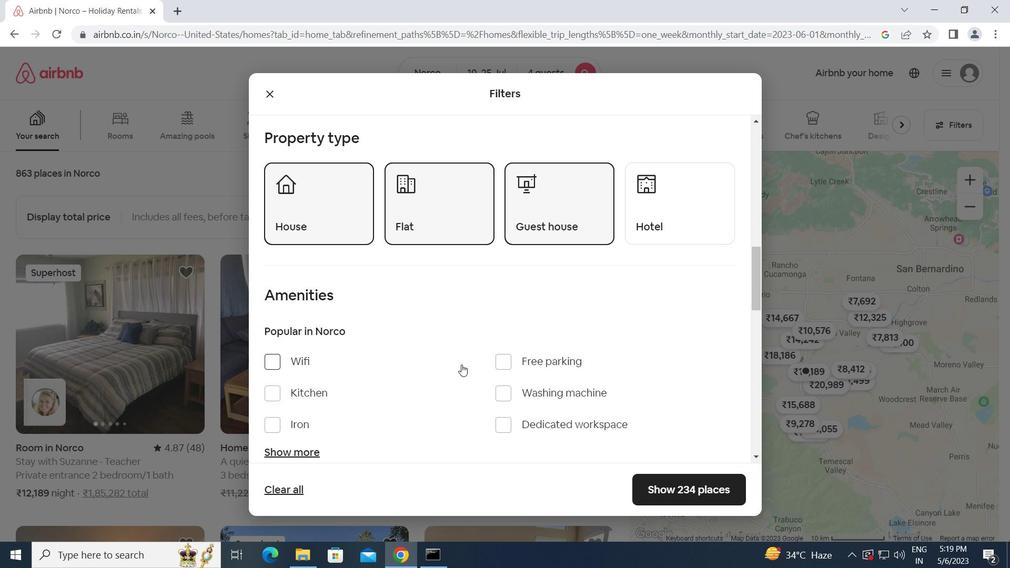 
Action: Mouse moved to (273, 293)
Screenshot: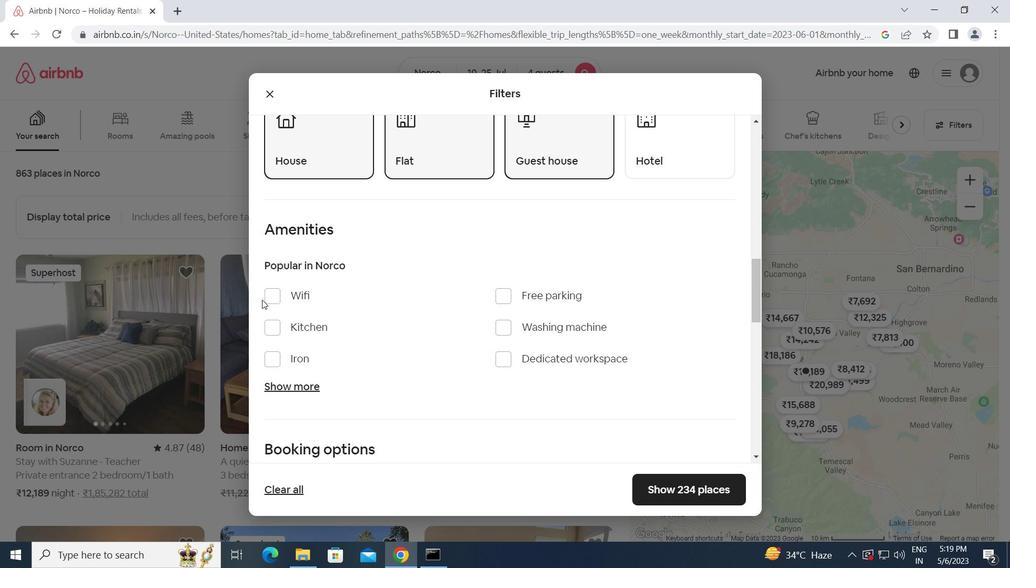 
Action: Mouse pressed left at (273, 293)
Screenshot: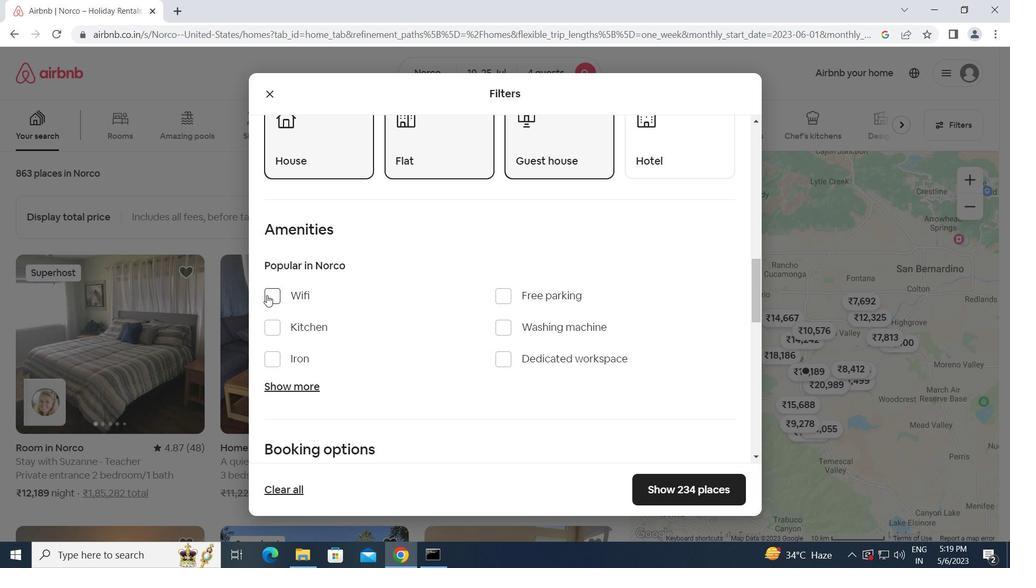 
Action: Mouse moved to (299, 383)
Screenshot: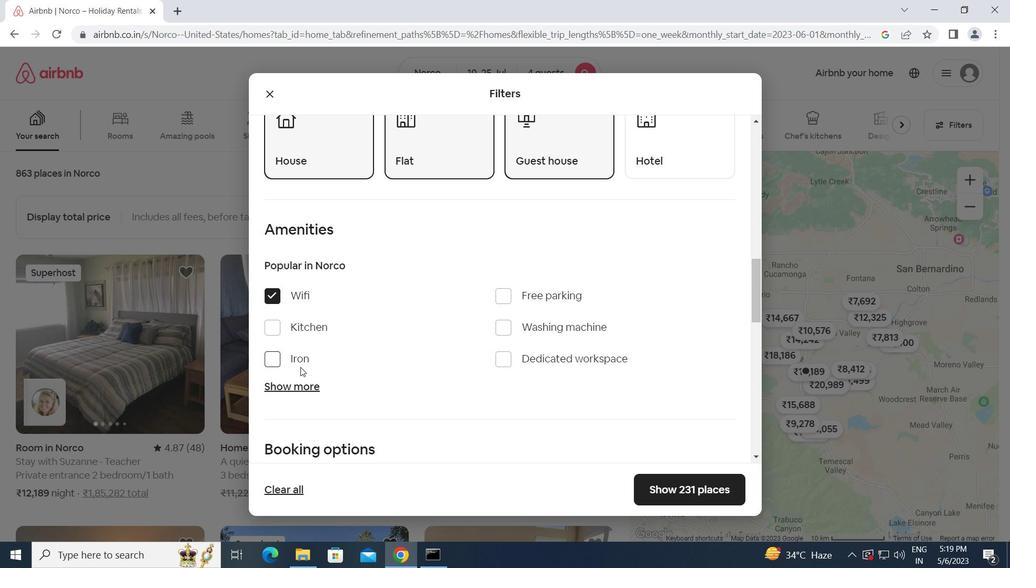 
Action: Mouse pressed left at (299, 383)
Screenshot: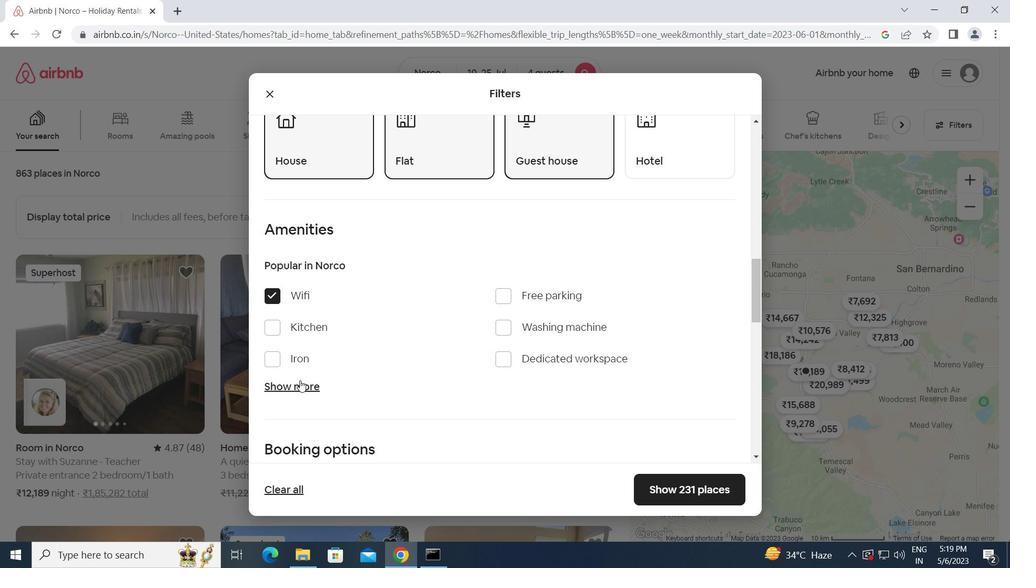 
Action: Mouse moved to (394, 384)
Screenshot: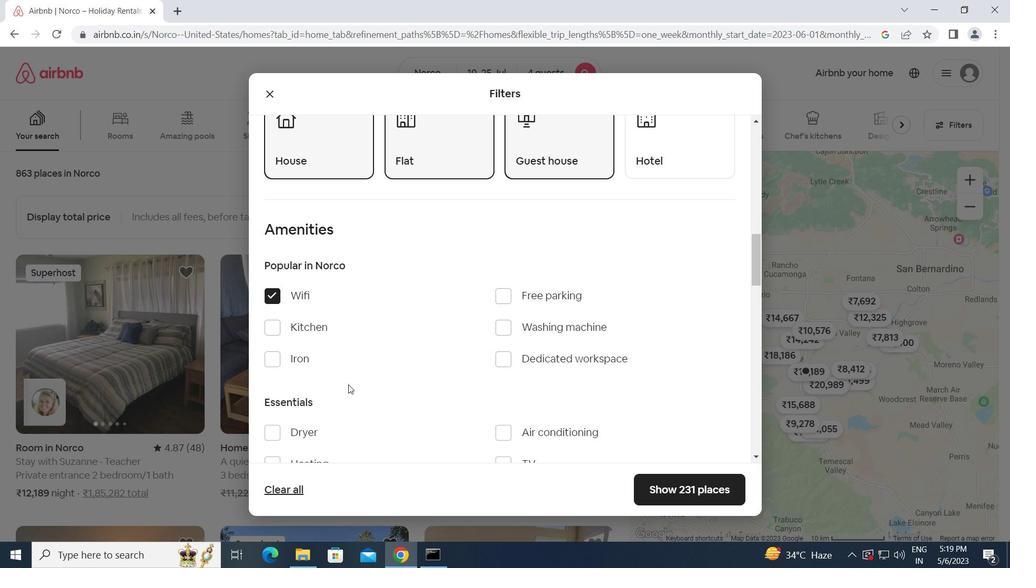 
Action: Mouse scrolled (394, 384) with delta (0, 0)
Screenshot: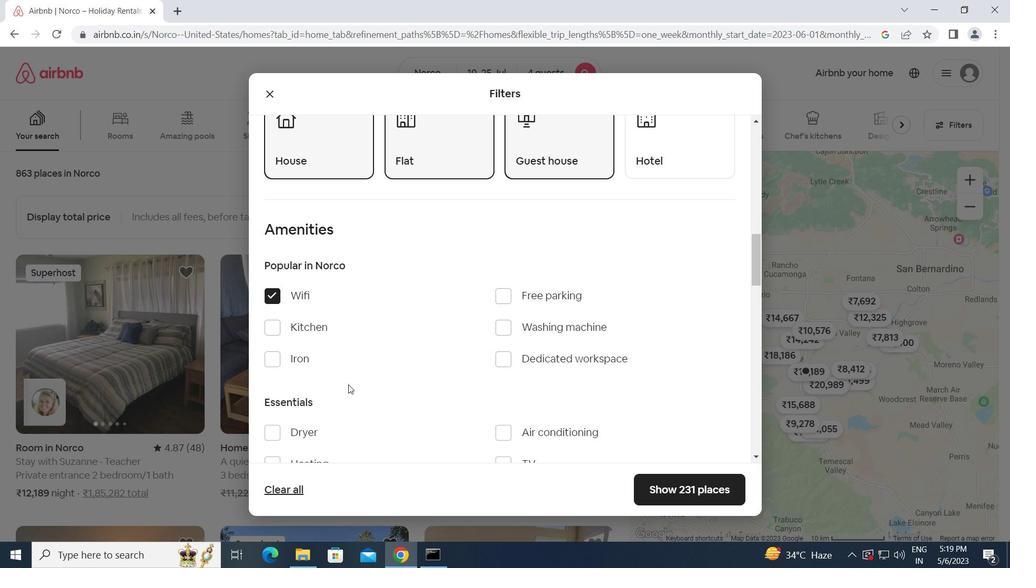 
Action: Mouse moved to (503, 398)
Screenshot: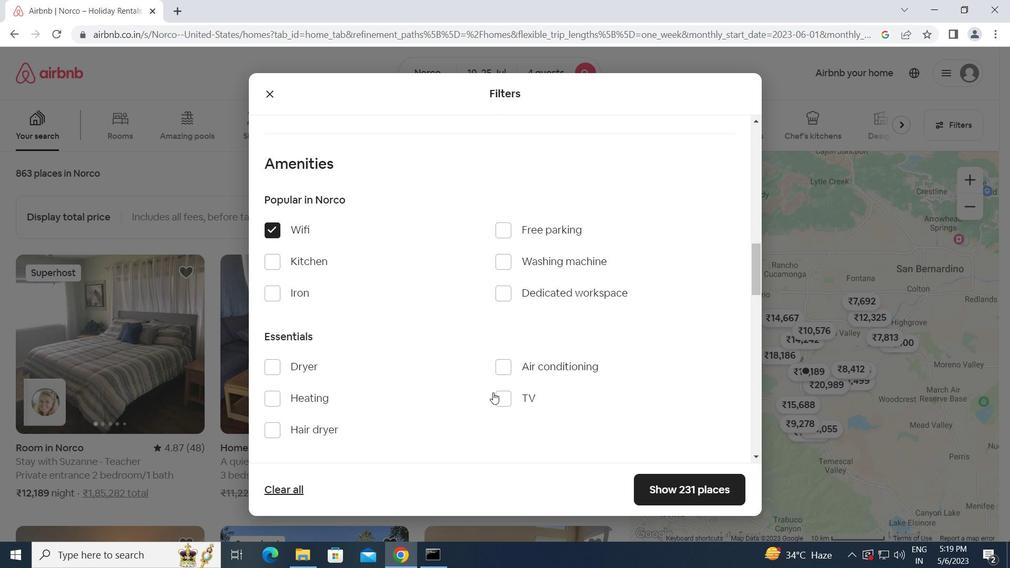 
Action: Mouse pressed left at (503, 398)
Screenshot: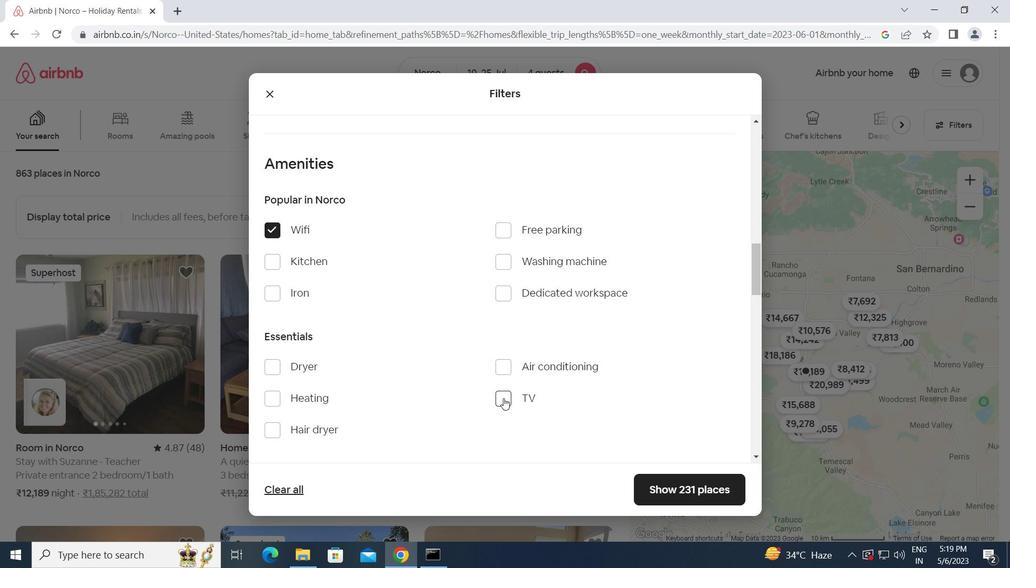 
Action: Mouse moved to (504, 227)
Screenshot: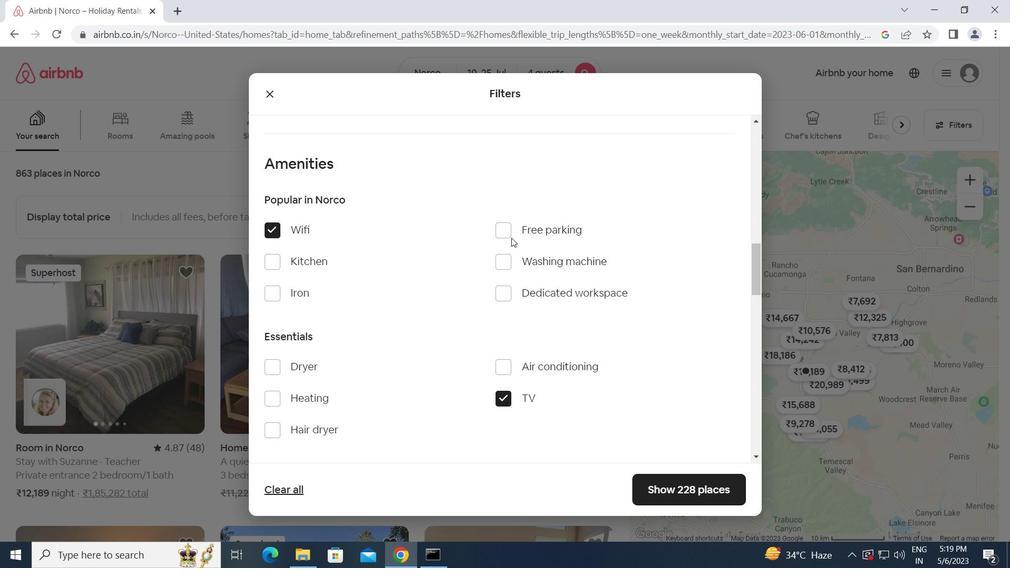 
Action: Mouse pressed left at (504, 227)
Screenshot: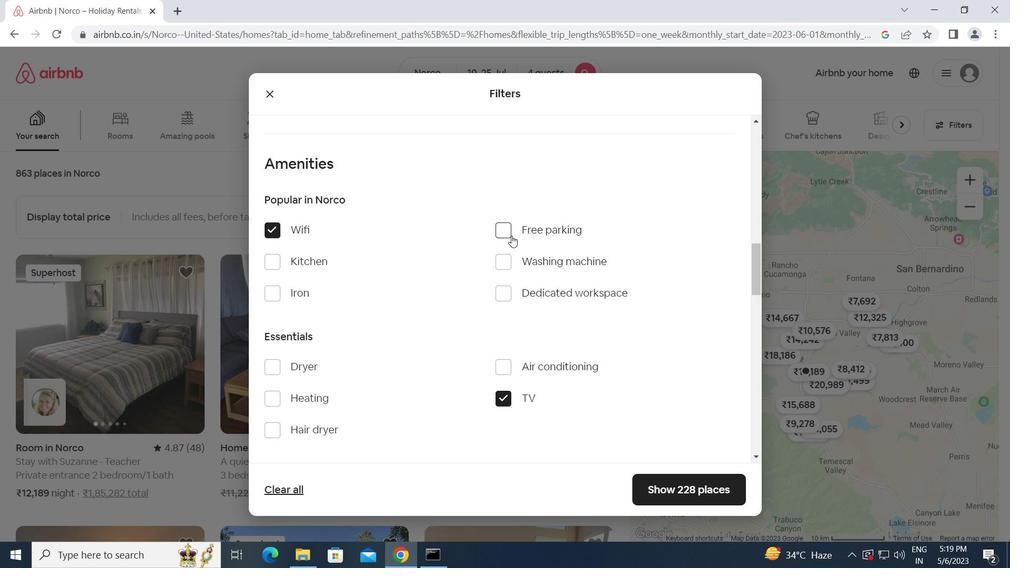 
Action: Mouse moved to (406, 328)
Screenshot: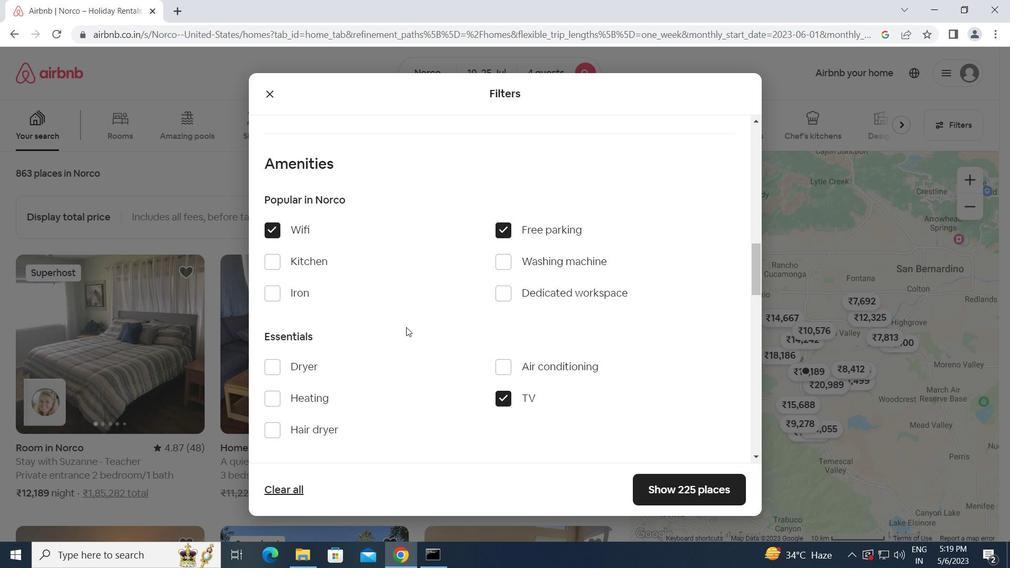 
Action: Mouse scrolled (406, 328) with delta (0, 0)
Screenshot: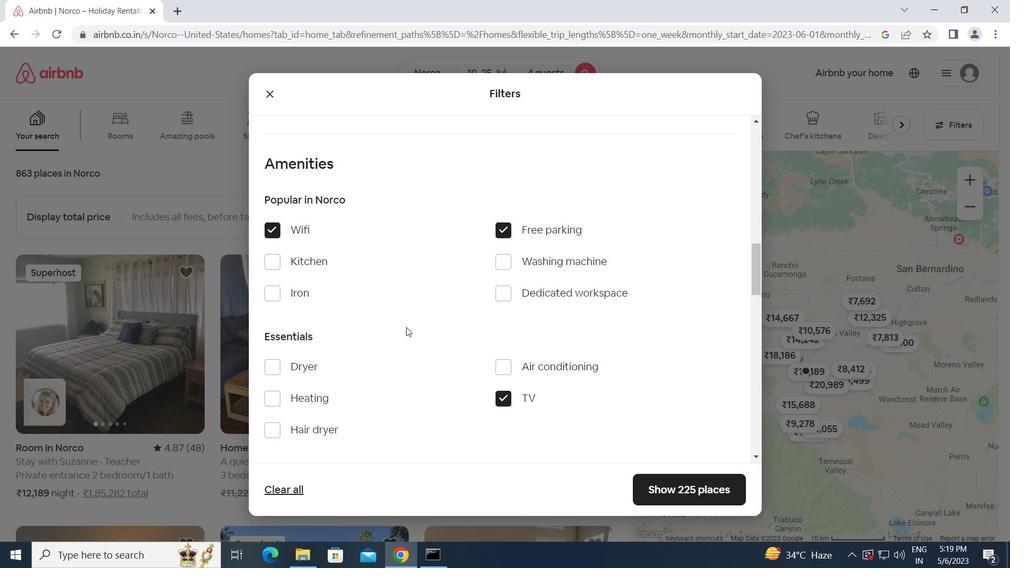 
Action: Mouse scrolled (406, 328) with delta (0, 0)
Screenshot: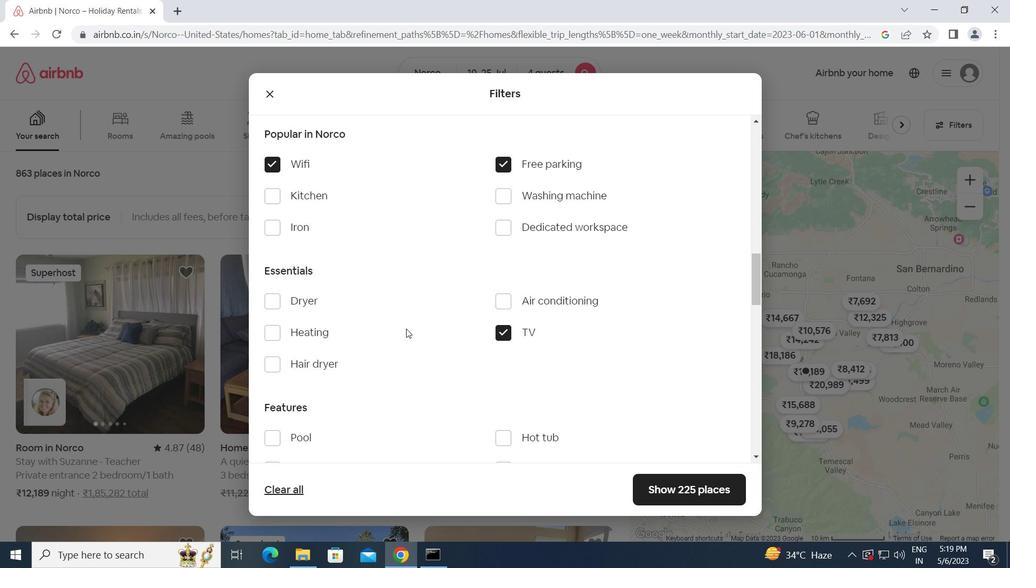 
Action: Mouse scrolled (406, 328) with delta (0, 0)
Screenshot: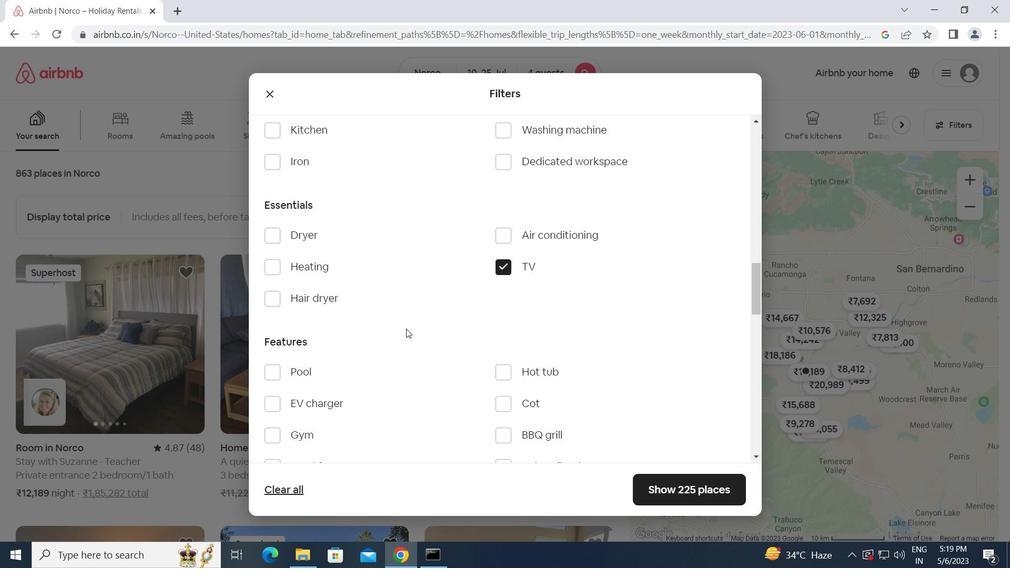 
Action: Mouse moved to (275, 365)
Screenshot: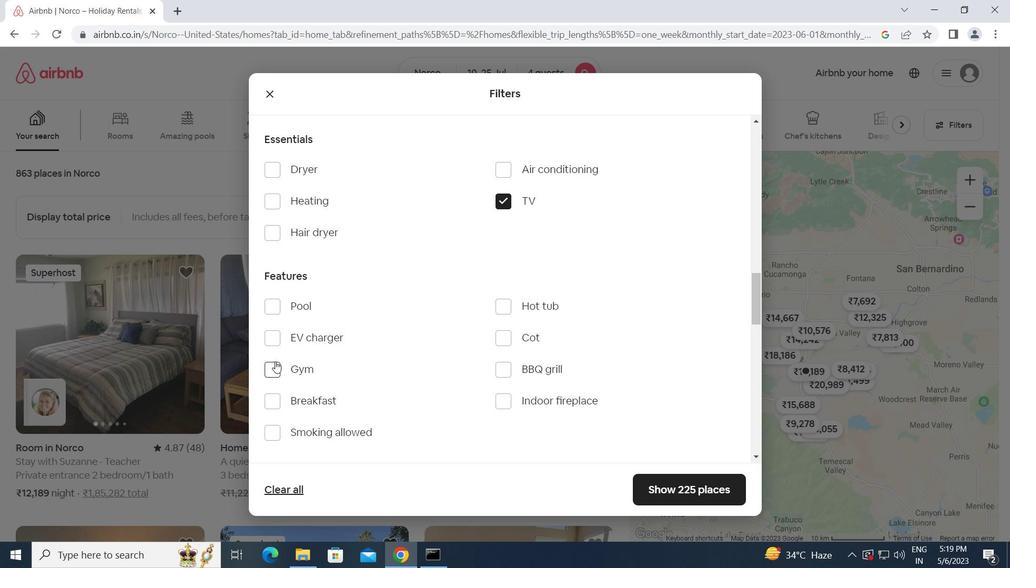 
Action: Mouse pressed left at (275, 365)
Screenshot: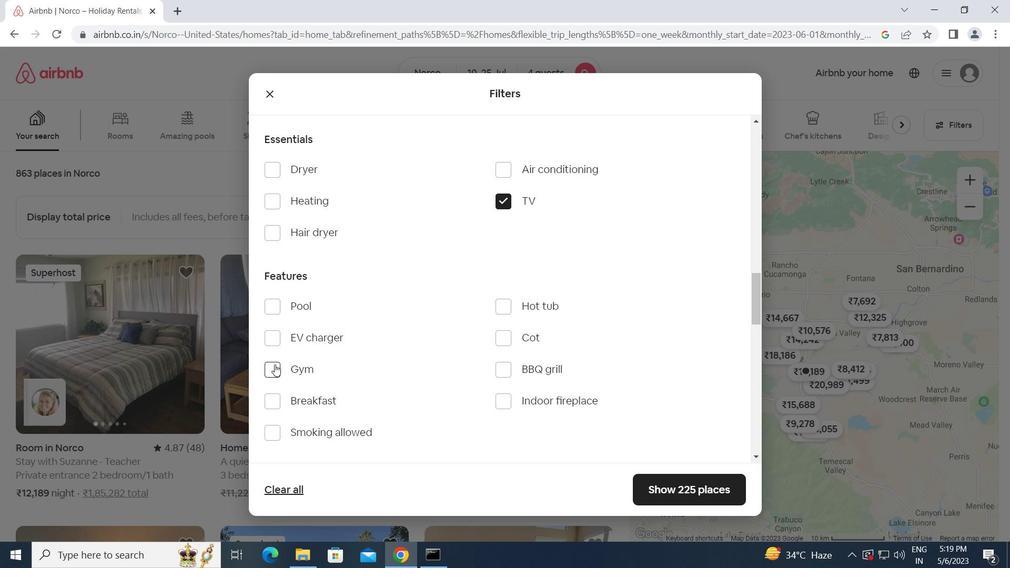 
Action: Mouse moved to (274, 401)
Screenshot: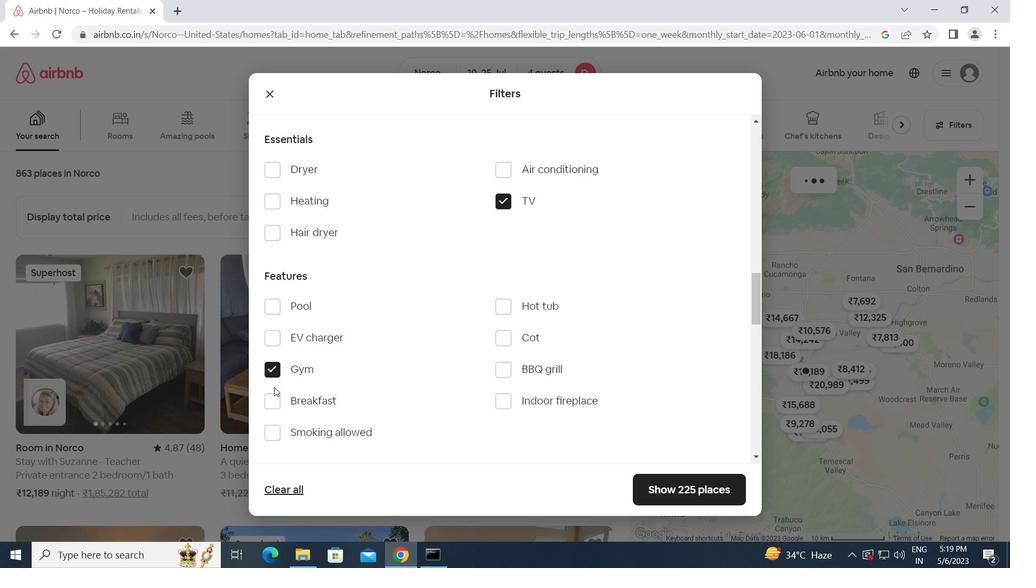 
Action: Mouse pressed left at (274, 401)
Screenshot: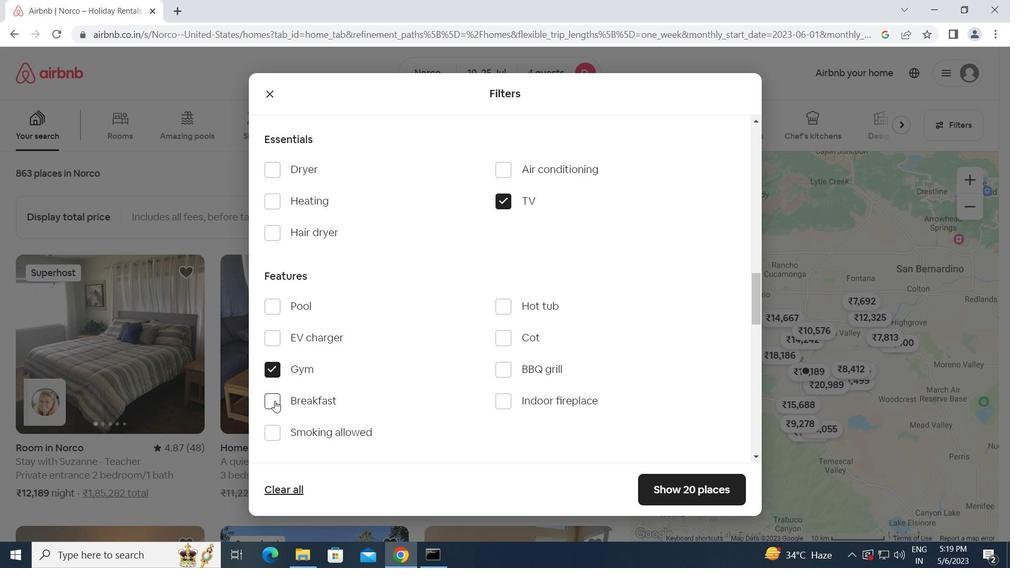 
Action: Mouse moved to (463, 403)
Screenshot: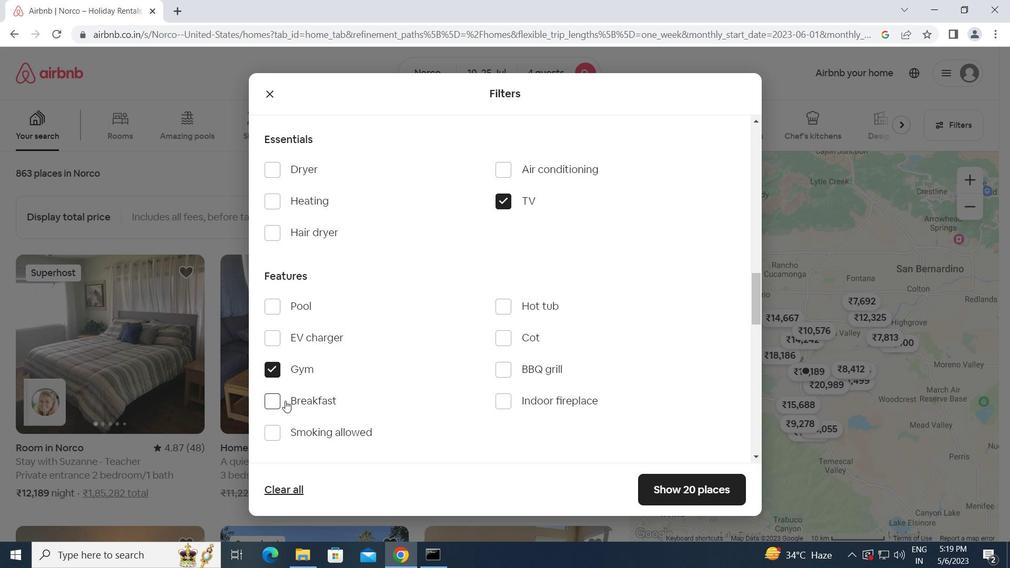 
Action: Mouse scrolled (463, 403) with delta (0, 0)
Screenshot: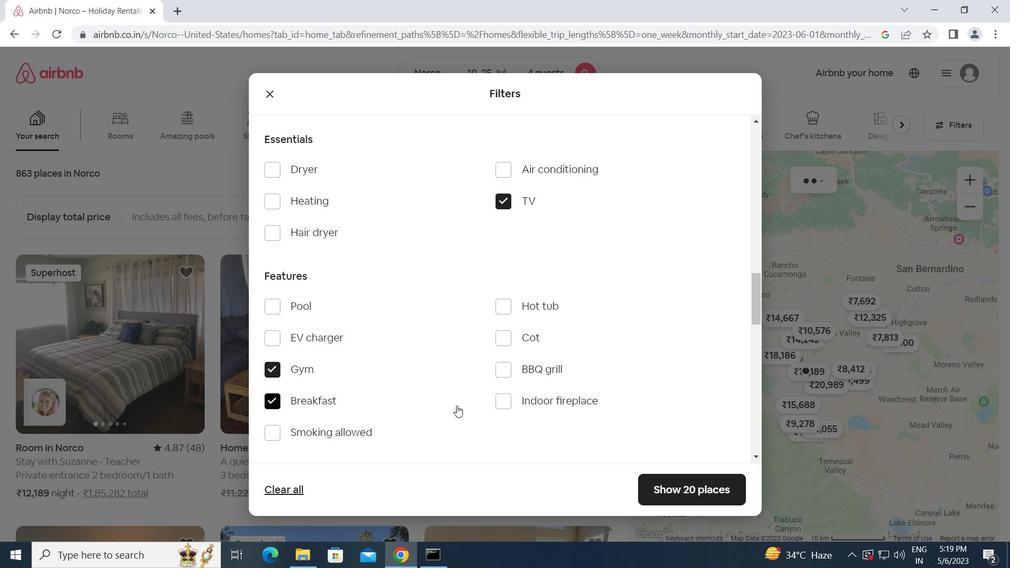 
Action: Mouse scrolled (463, 403) with delta (0, 0)
Screenshot: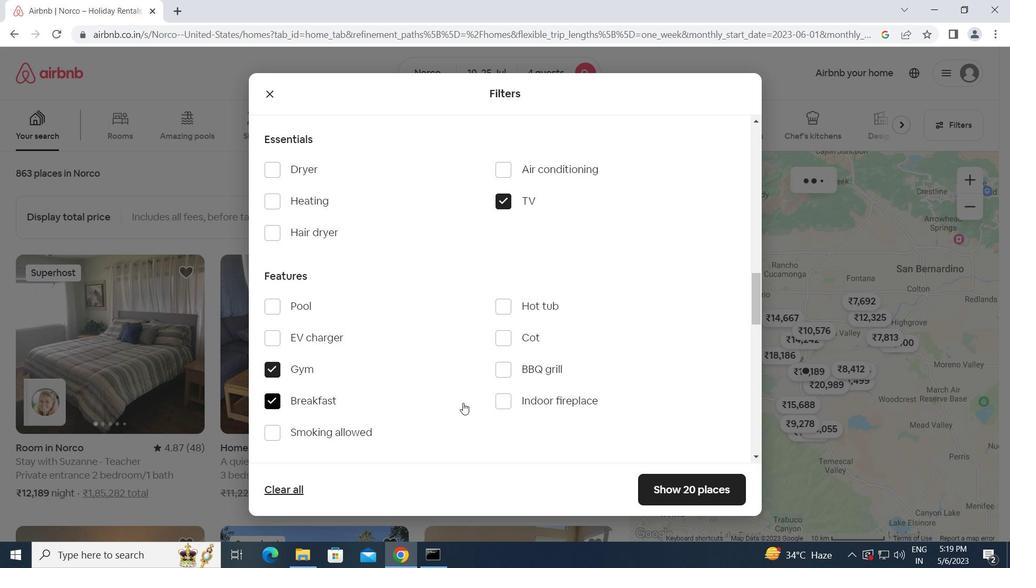 
Action: Mouse scrolled (463, 403) with delta (0, 0)
Screenshot: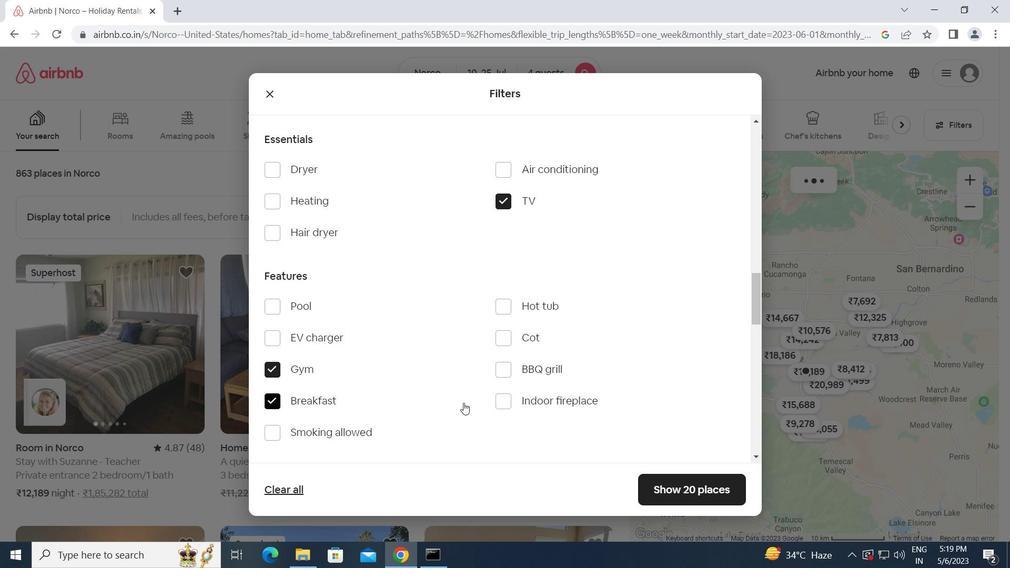 
Action: Mouse scrolled (463, 402) with delta (0, 0)
Screenshot: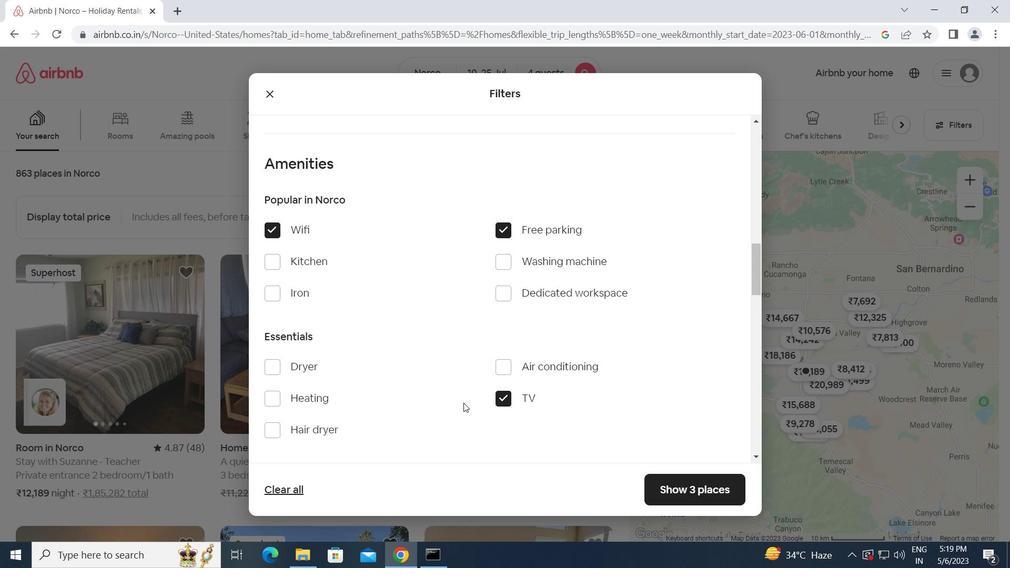 
Action: Mouse scrolled (463, 402) with delta (0, 0)
Screenshot: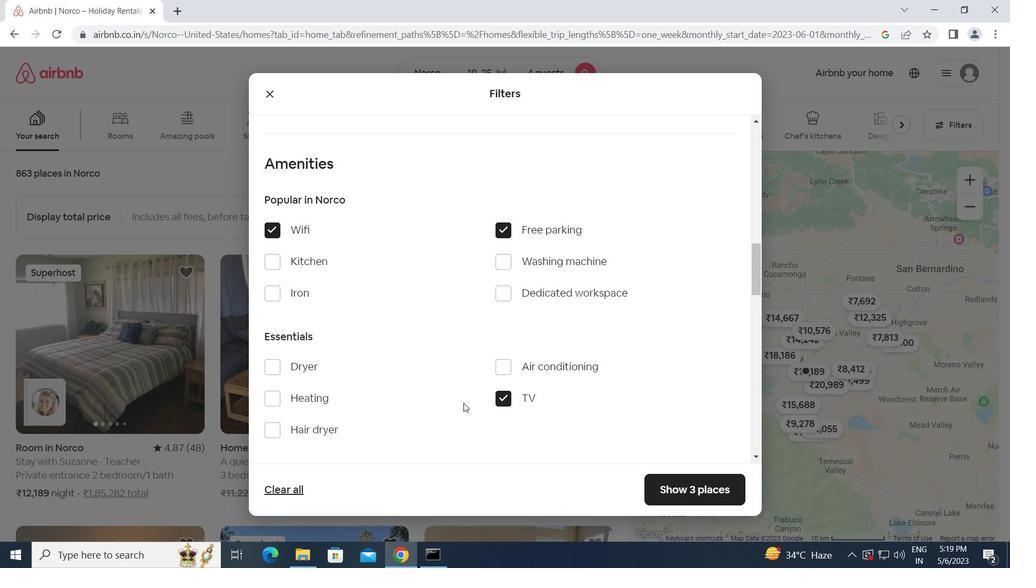 
Action: Mouse scrolled (463, 402) with delta (0, 0)
Screenshot: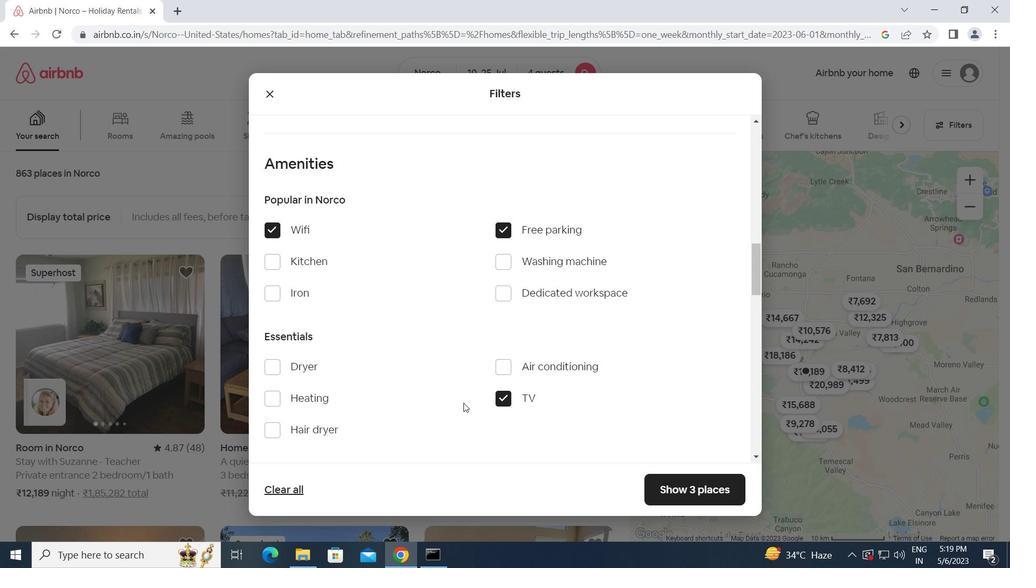 
Action: Mouse scrolled (463, 402) with delta (0, 0)
Screenshot: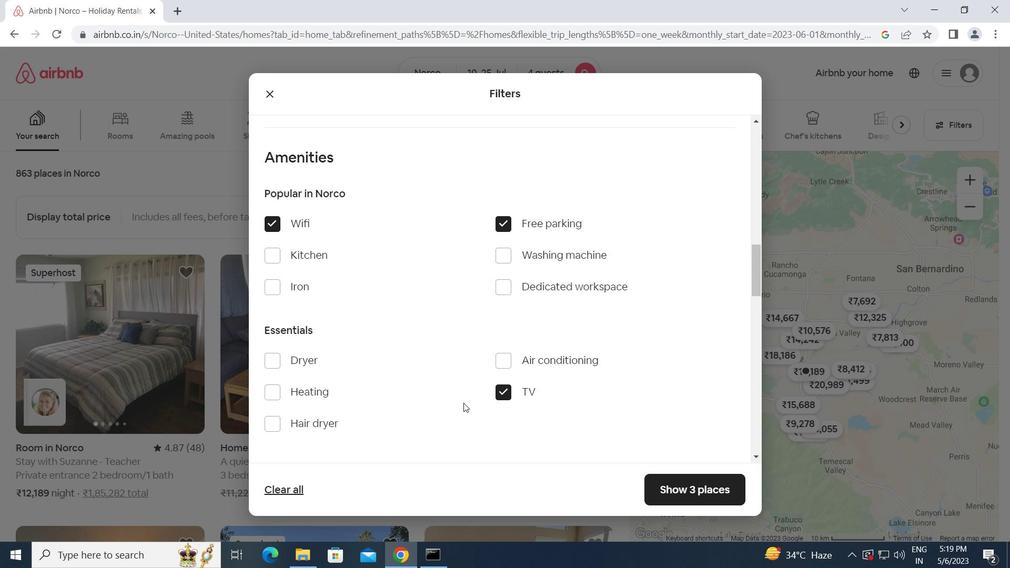
Action: Mouse scrolled (463, 402) with delta (0, 0)
Screenshot: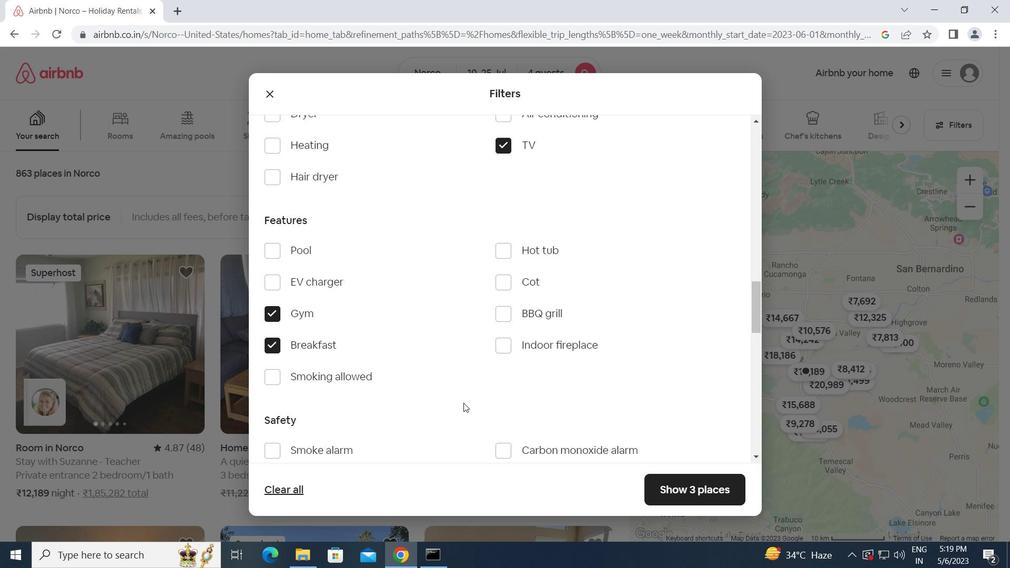 
Action: Mouse scrolled (463, 402) with delta (0, 0)
Screenshot: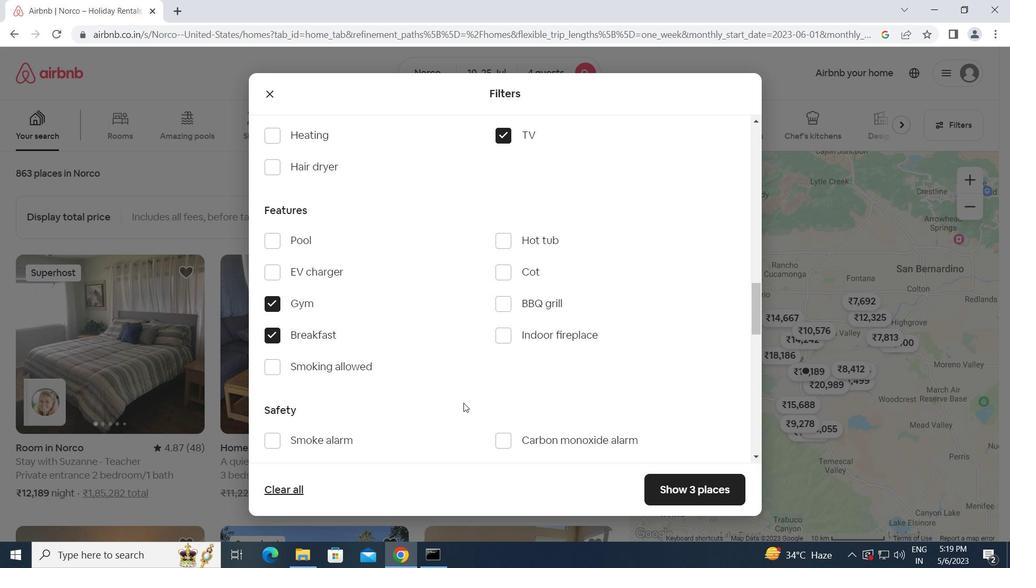 
Action: Mouse scrolled (463, 402) with delta (0, 0)
Screenshot: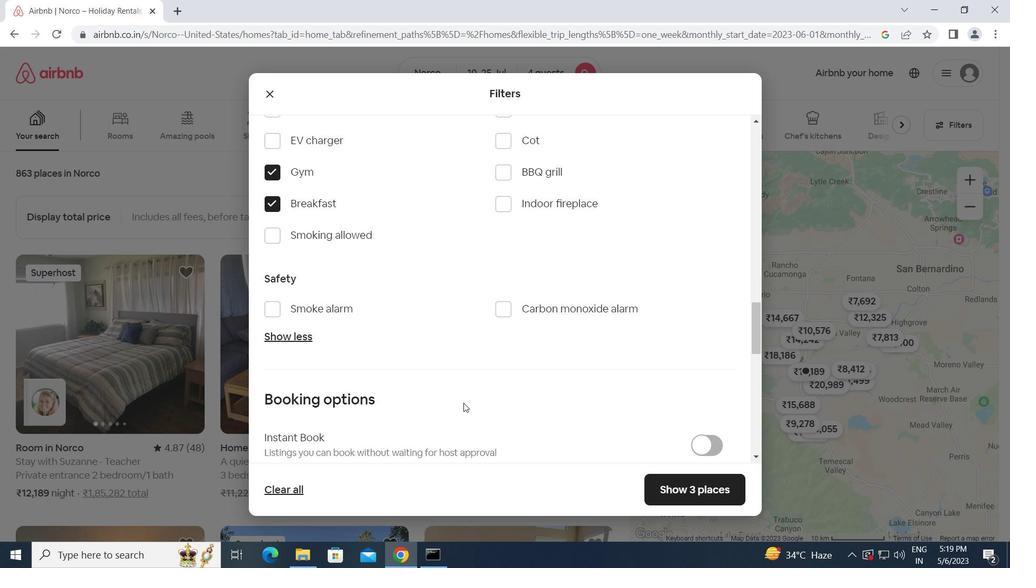 
Action: Mouse scrolled (463, 402) with delta (0, 0)
Screenshot: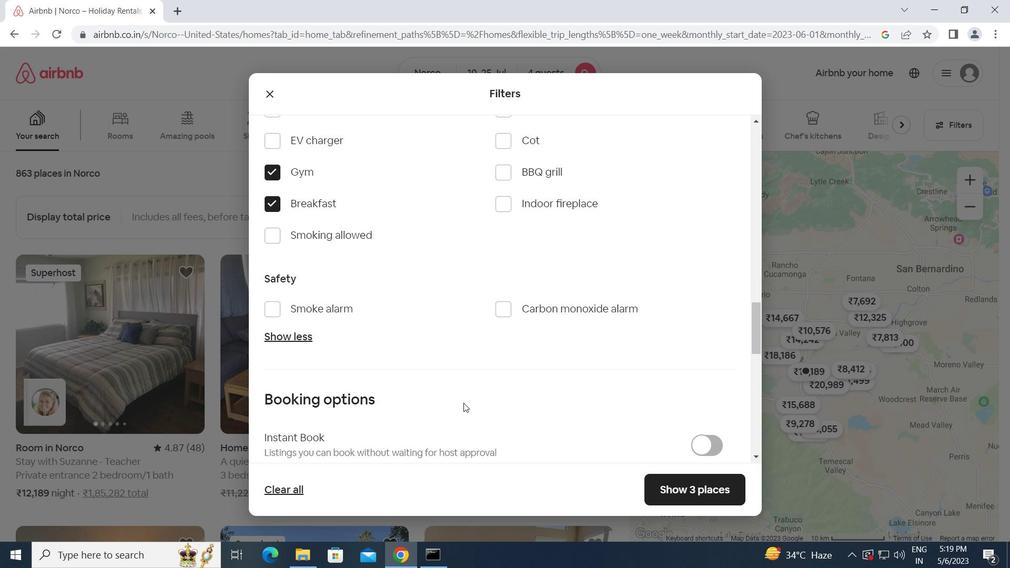 
Action: Mouse moved to (713, 353)
Screenshot: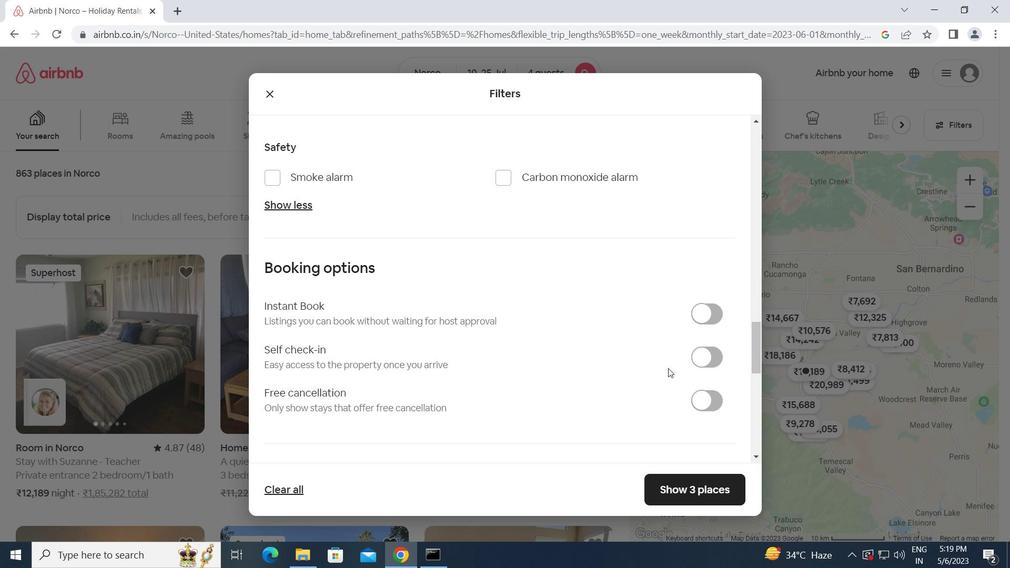 
Action: Mouse pressed left at (713, 353)
Screenshot: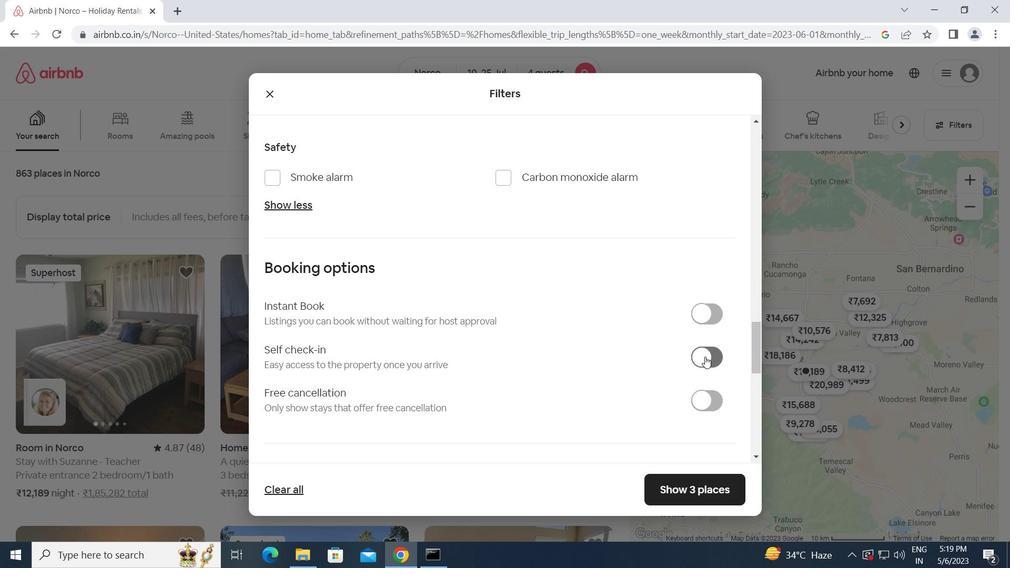 
Action: Mouse moved to (513, 398)
Screenshot: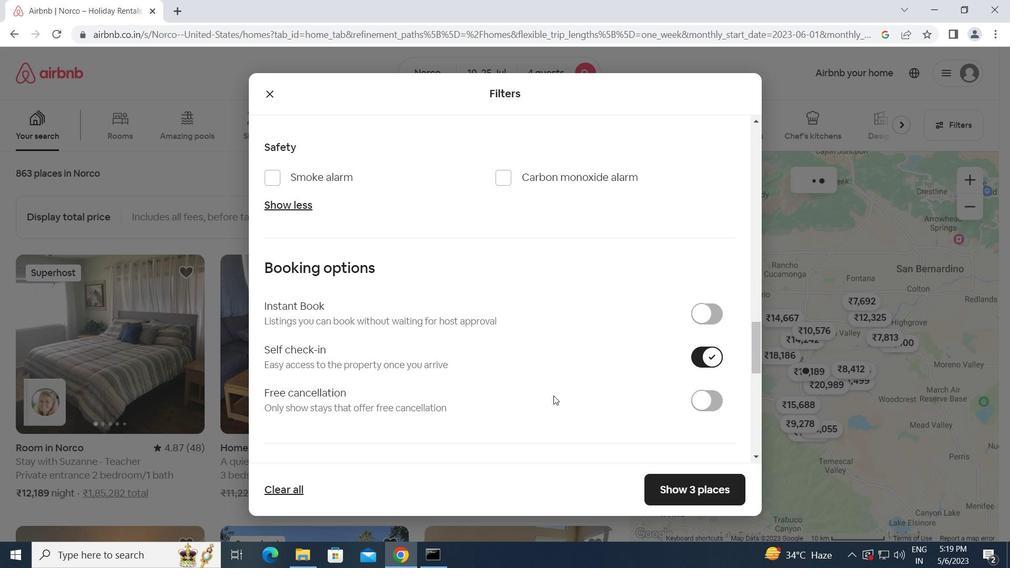 
Action: Mouse scrolled (513, 397) with delta (0, 0)
Screenshot: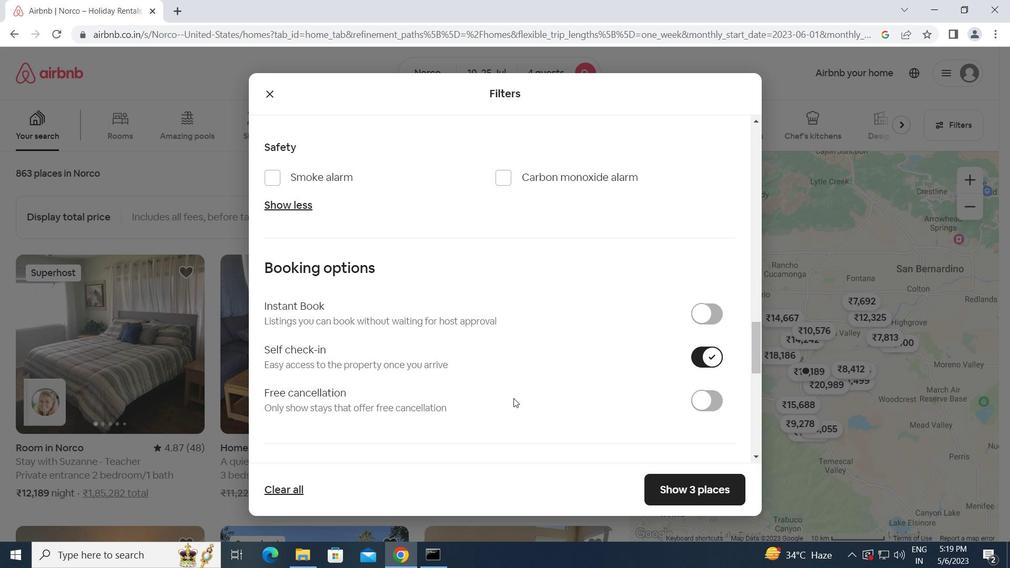 
Action: Mouse scrolled (513, 397) with delta (0, 0)
Screenshot: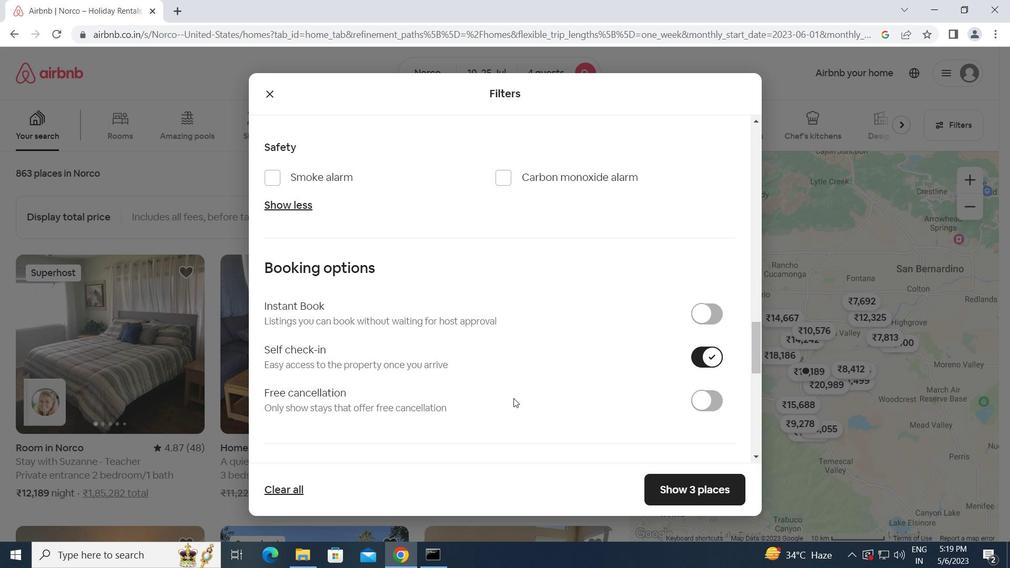 
Action: Mouse scrolled (513, 397) with delta (0, 0)
Screenshot: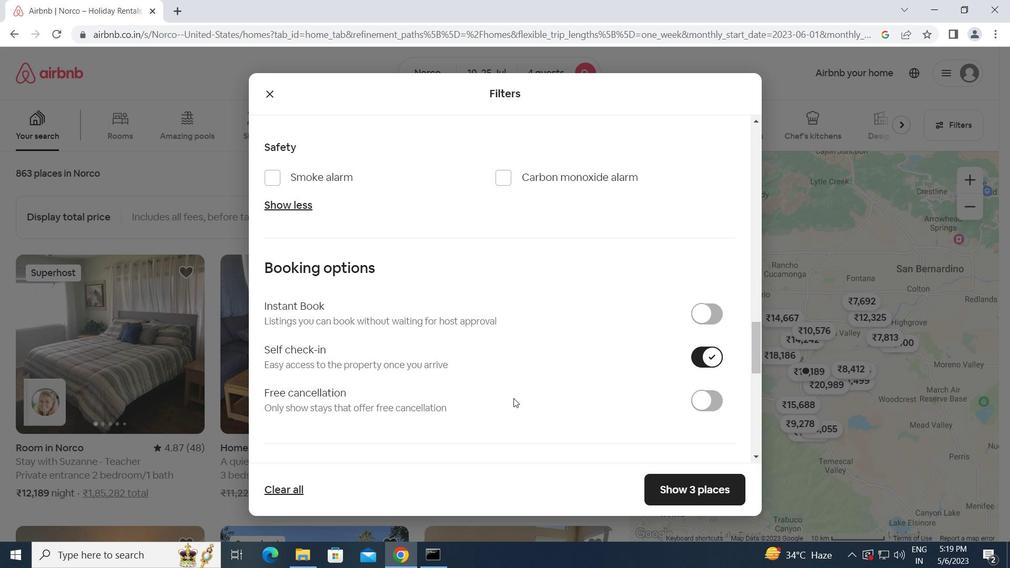 
Action: Mouse scrolled (513, 397) with delta (0, 0)
Screenshot: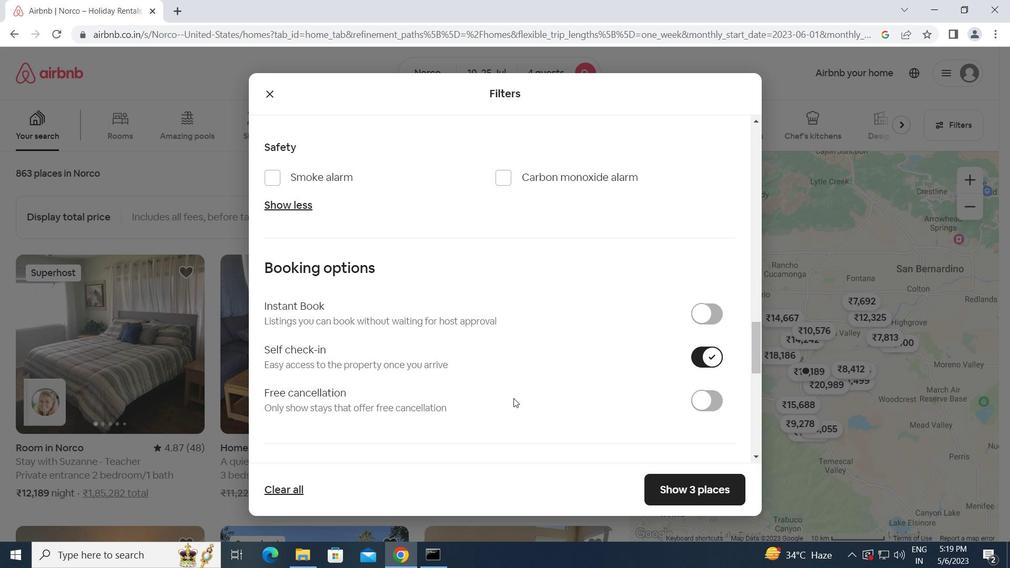 
Action: Mouse moved to (513, 398)
Screenshot: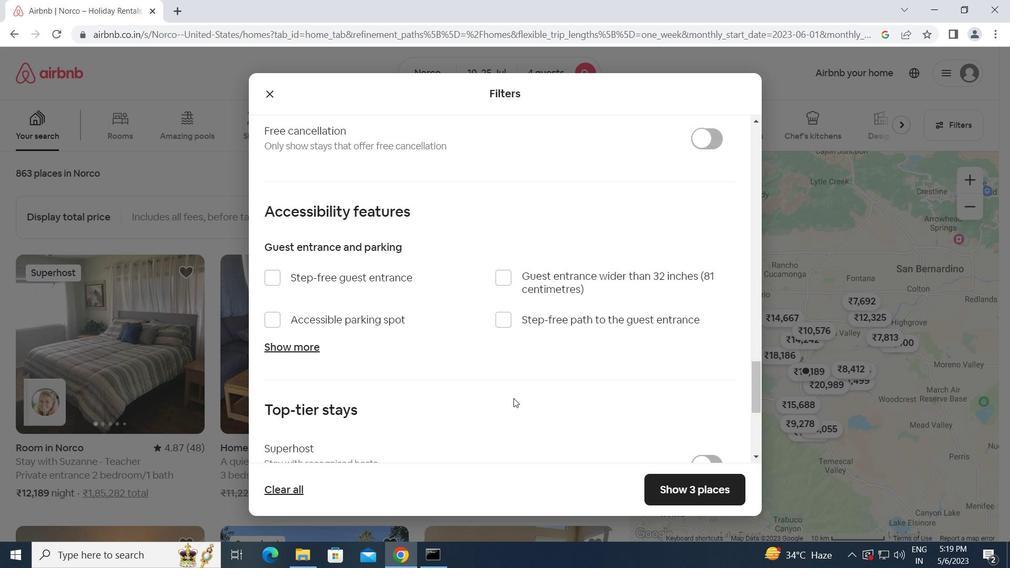 
Action: Mouse scrolled (513, 397) with delta (0, 0)
Screenshot: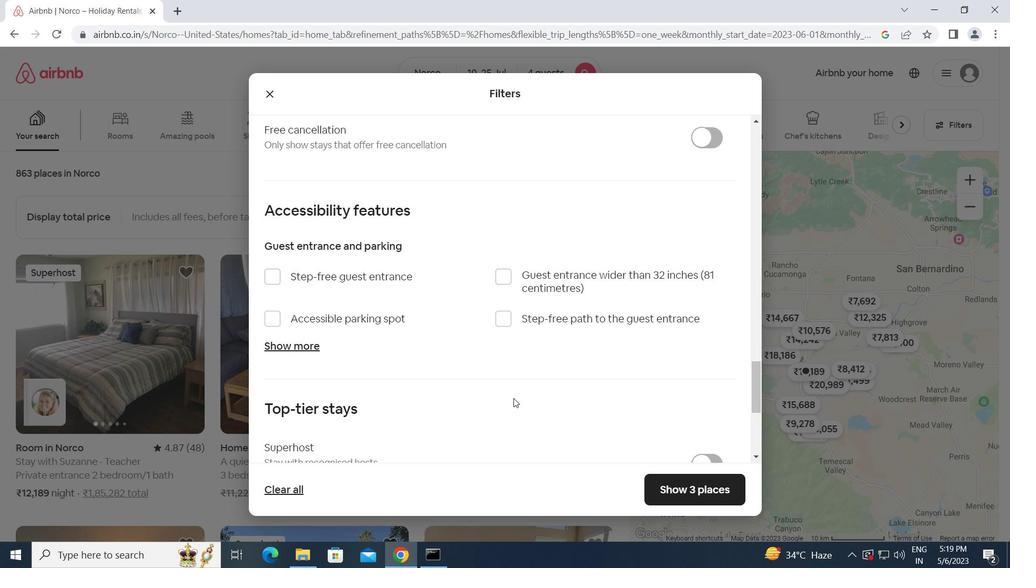 
Action: Mouse scrolled (513, 397) with delta (0, 0)
Screenshot: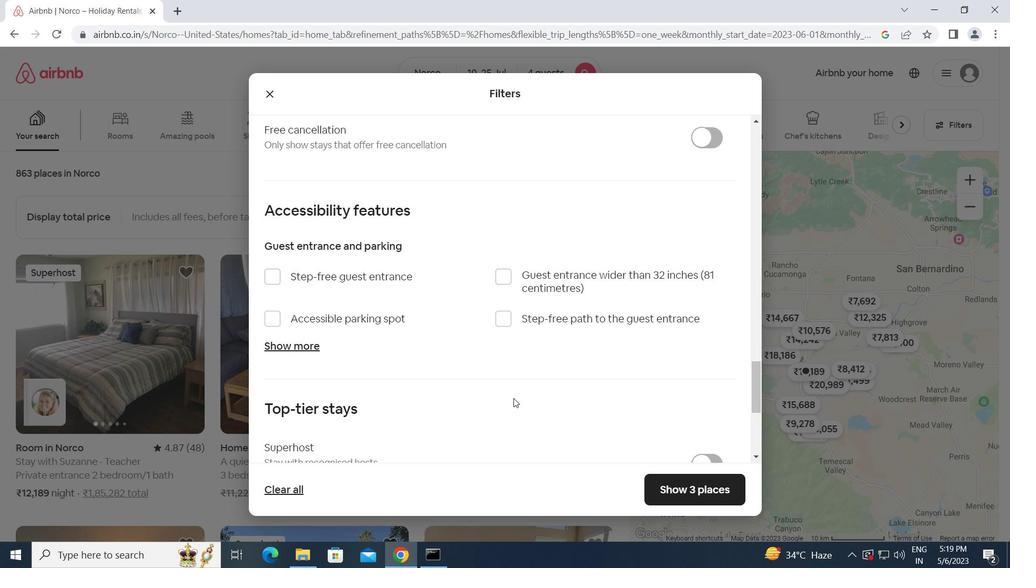
Action: Mouse scrolled (513, 397) with delta (0, 0)
Screenshot: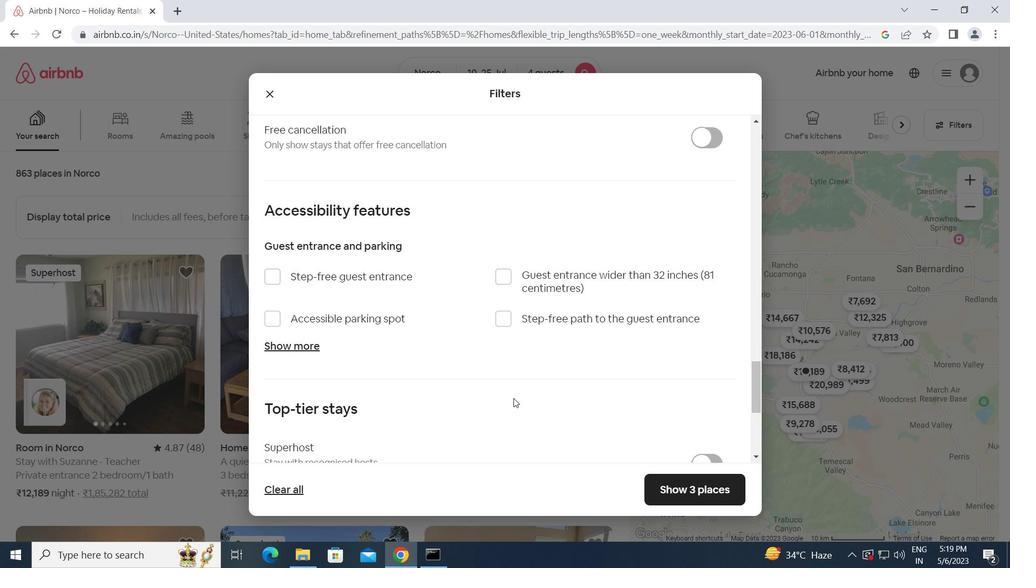 
Action: Mouse moved to (269, 434)
Screenshot: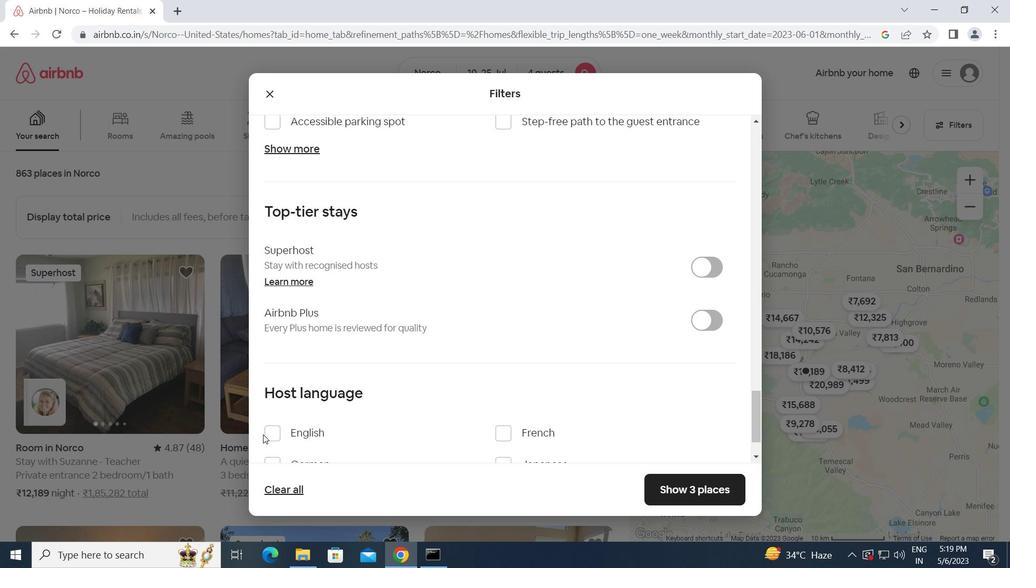 
Action: Mouse pressed left at (269, 434)
Screenshot: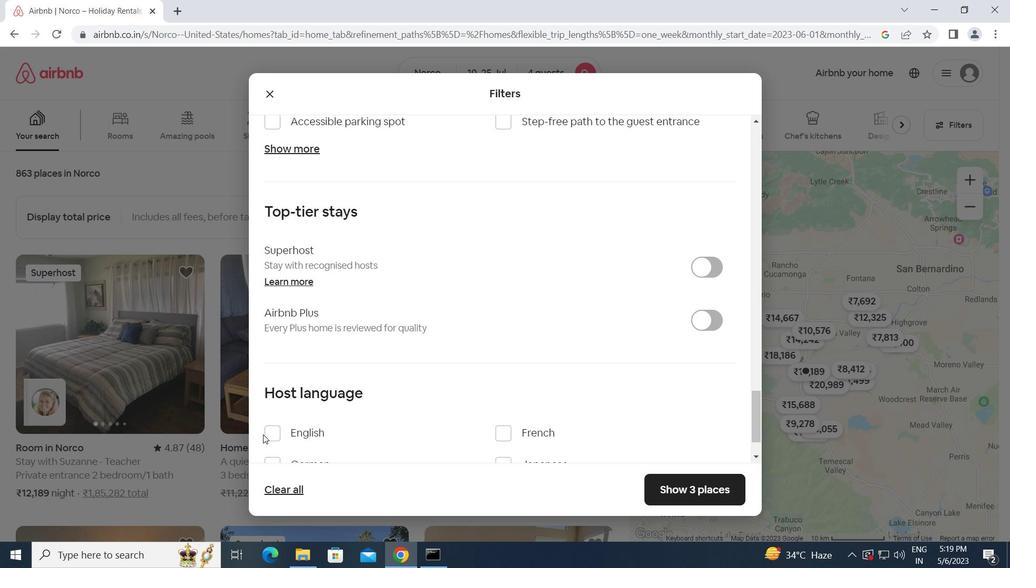 
Action: Mouse moved to (682, 486)
Screenshot: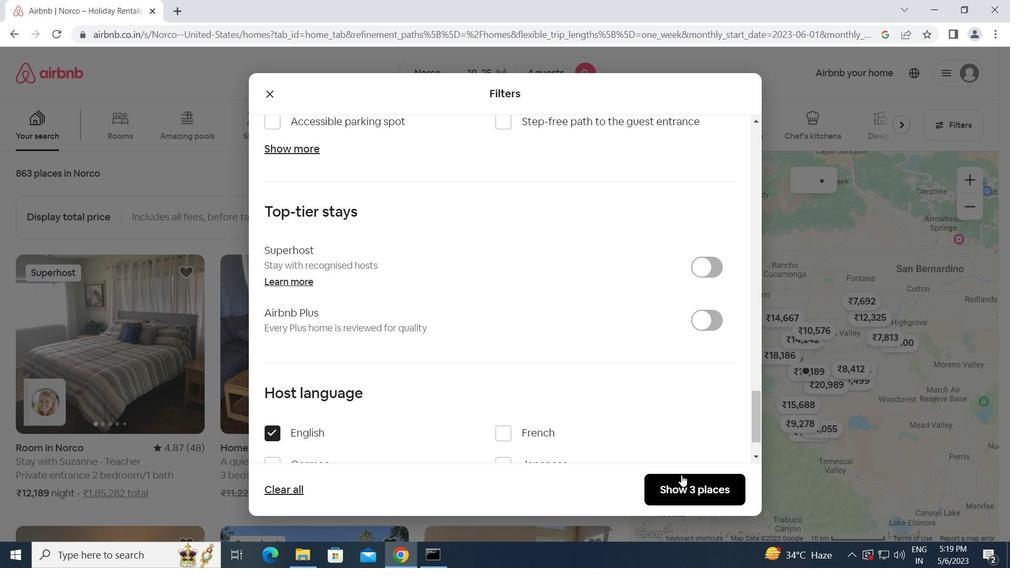 
Action: Mouse pressed left at (682, 486)
Screenshot: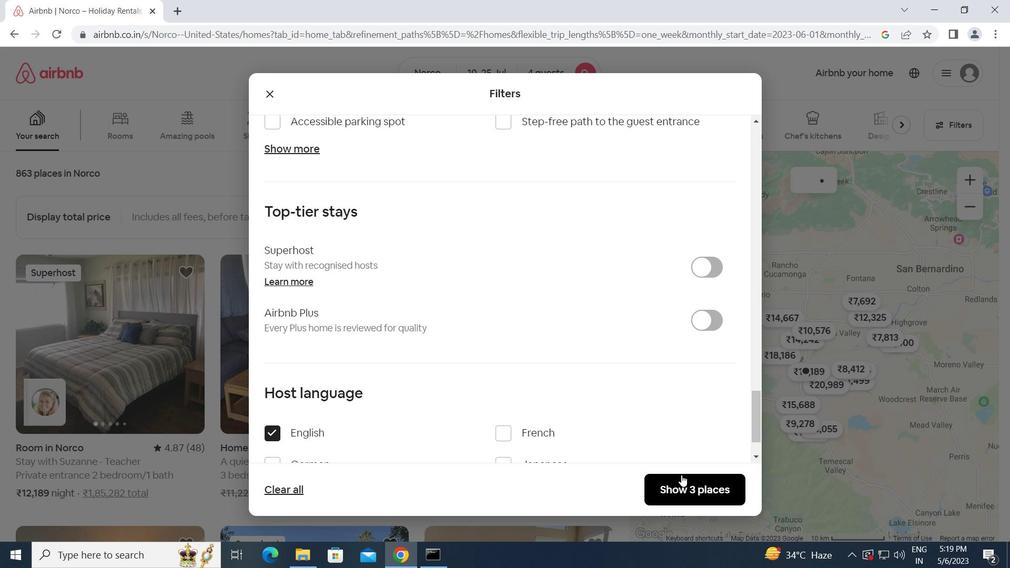 
